 Task: Create a scrum project Bullseye. Add to scrum project Bullseye a team member softage.4@softage.net and assign as Project Lead. Add to scrum project Bullseye a team member softage.1@softage.net
Action: Mouse moved to (215, 61)
Screenshot: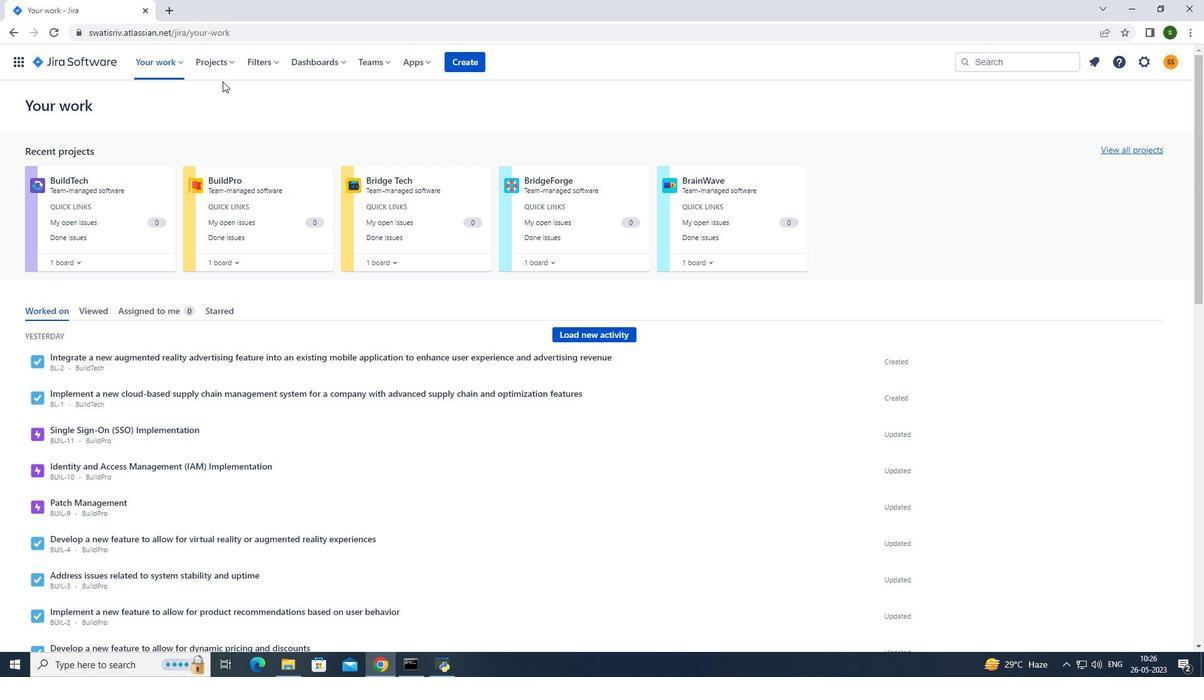 
Action: Mouse pressed left at (215, 61)
Screenshot: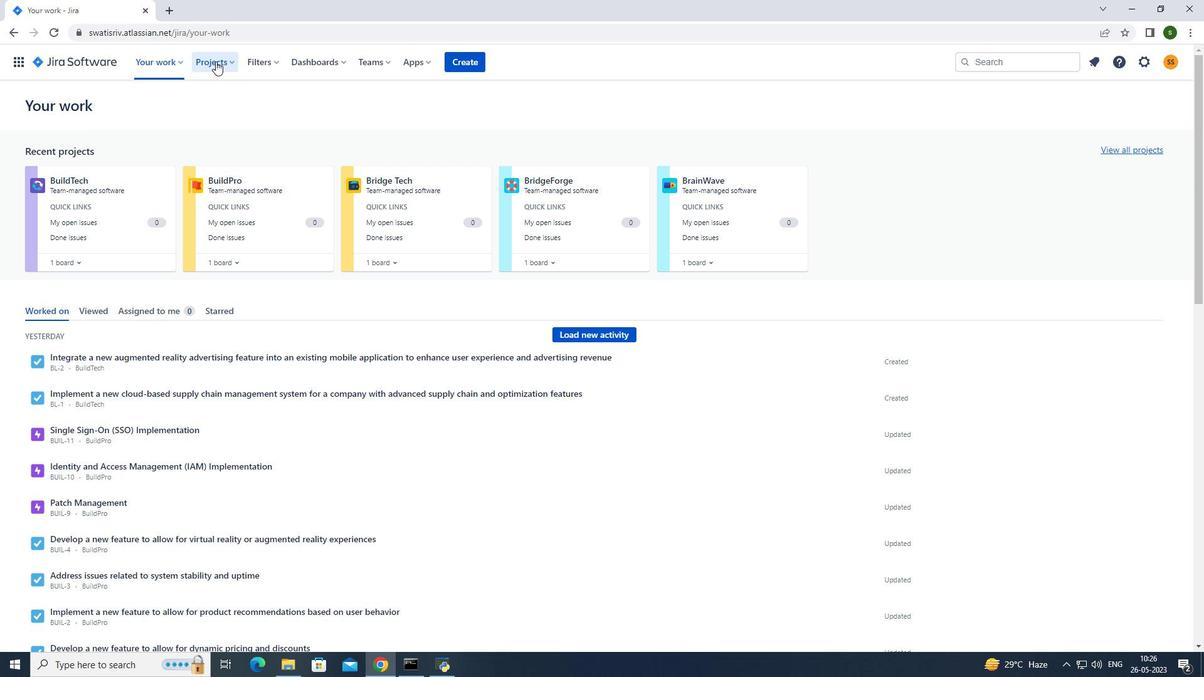 
Action: Mouse moved to (257, 312)
Screenshot: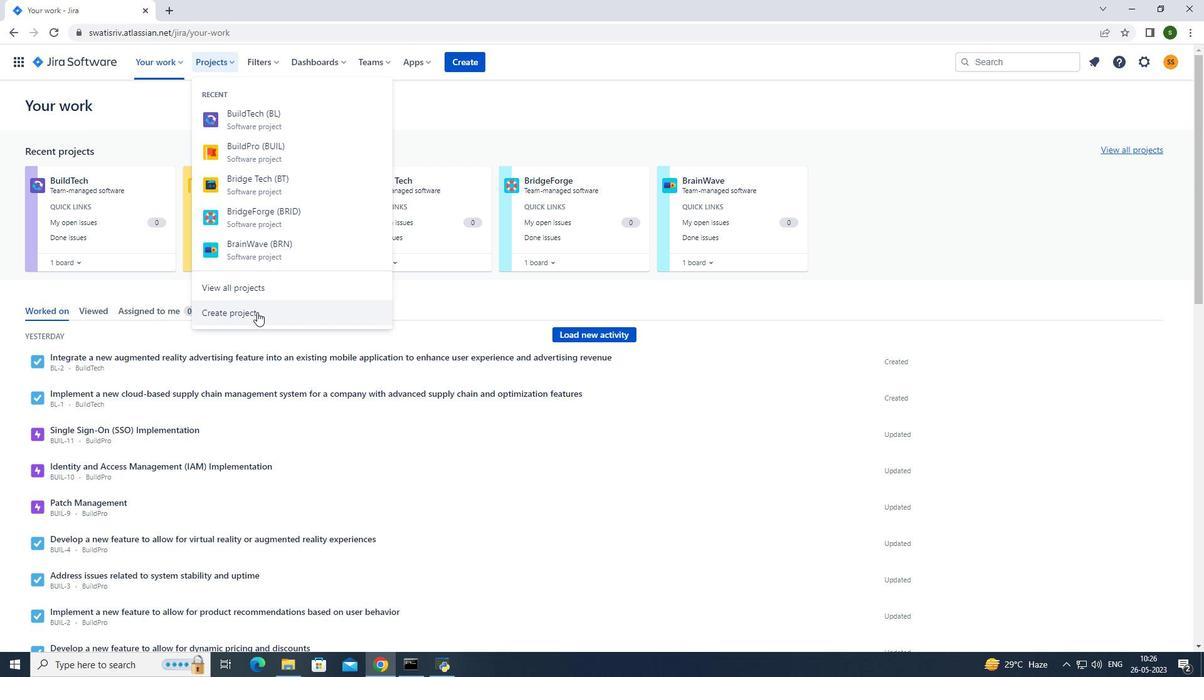 
Action: Mouse pressed left at (257, 312)
Screenshot: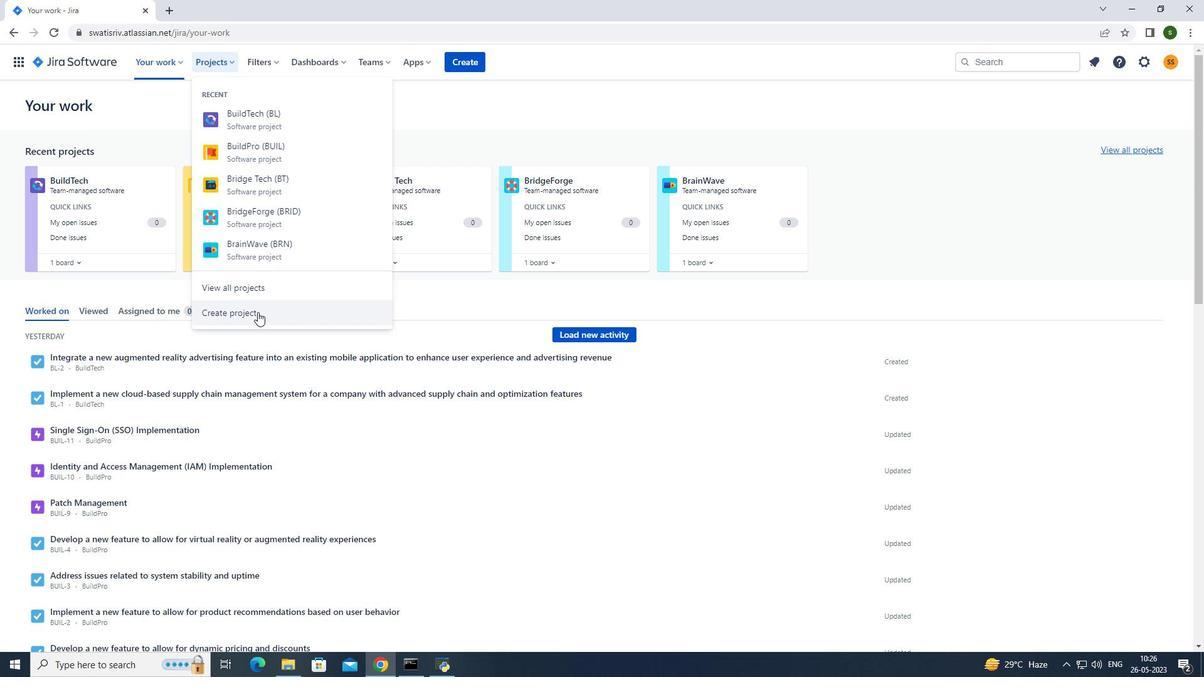 
Action: Mouse moved to (794, 300)
Screenshot: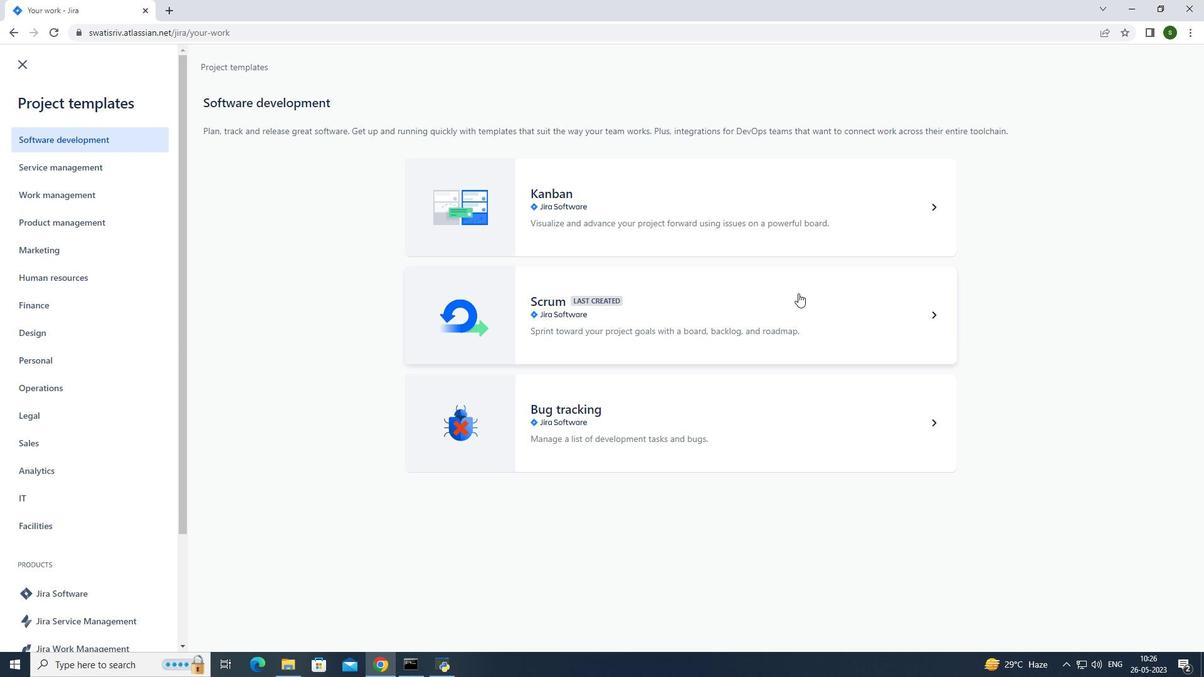 
Action: Mouse pressed left at (794, 300)
Screenshot: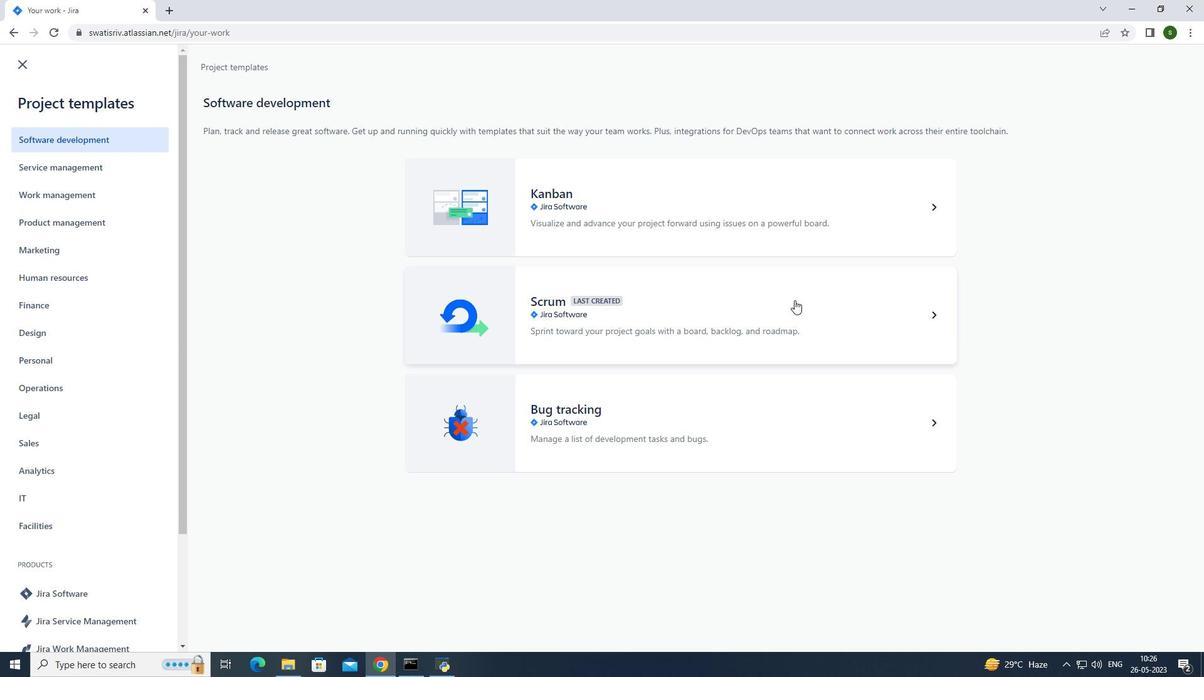
Action: Mouse moved to (949, 624)
Screenshot: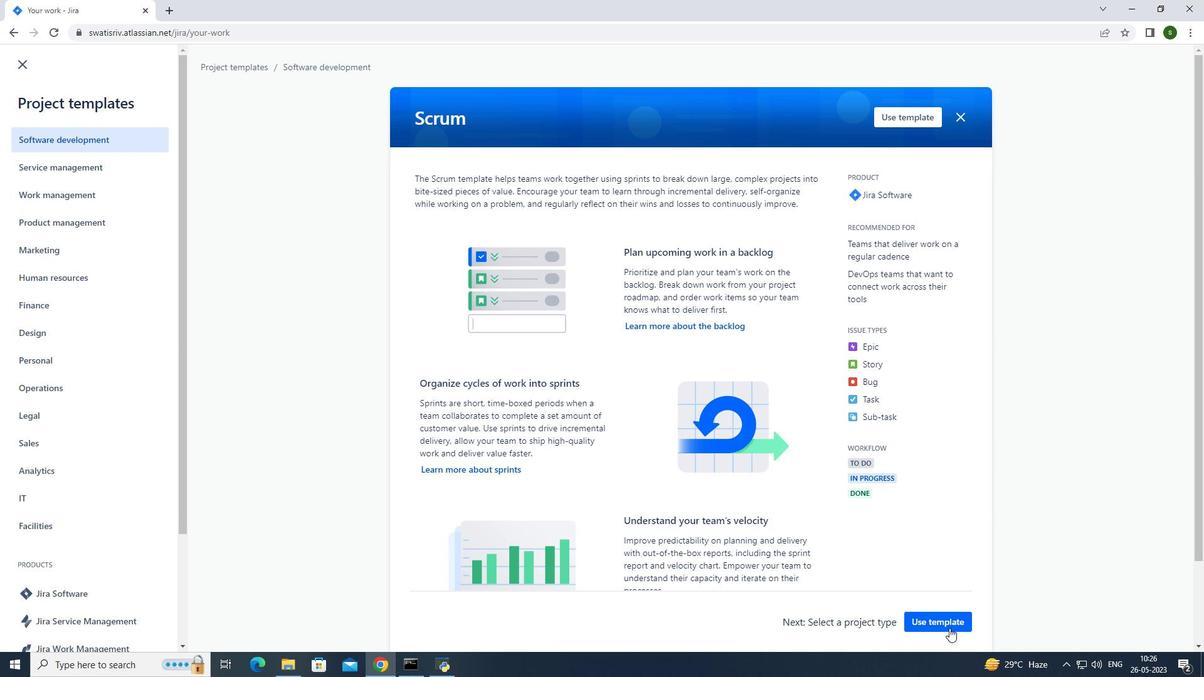
Action: Mouse pressed left at (949, 624)
Screenshot: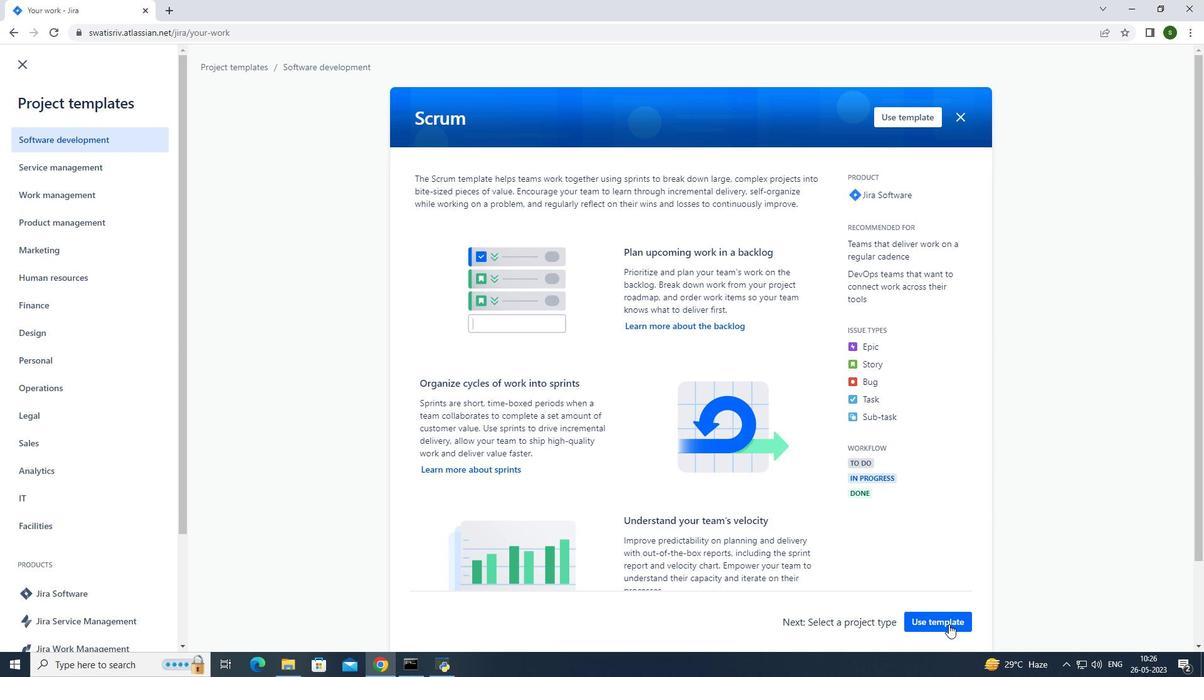 
Action: Mouse moved to (564, 621)
Screenshot: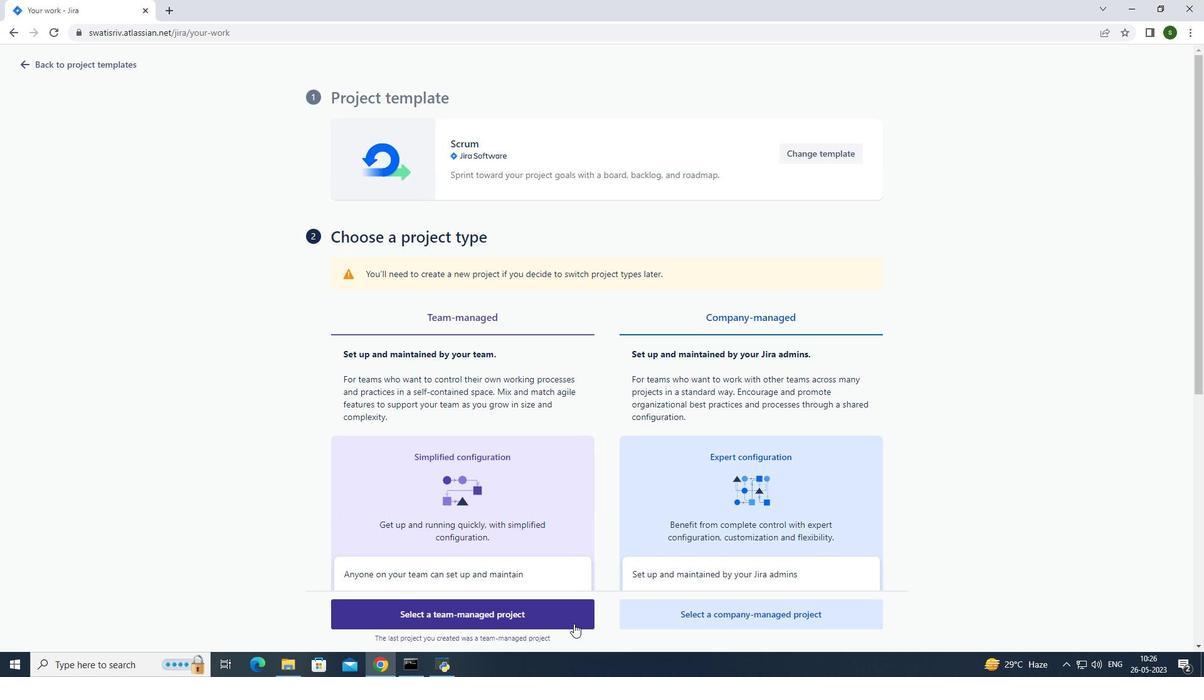 
Action: Mouse pressed left at (564, 621)
Screenshot: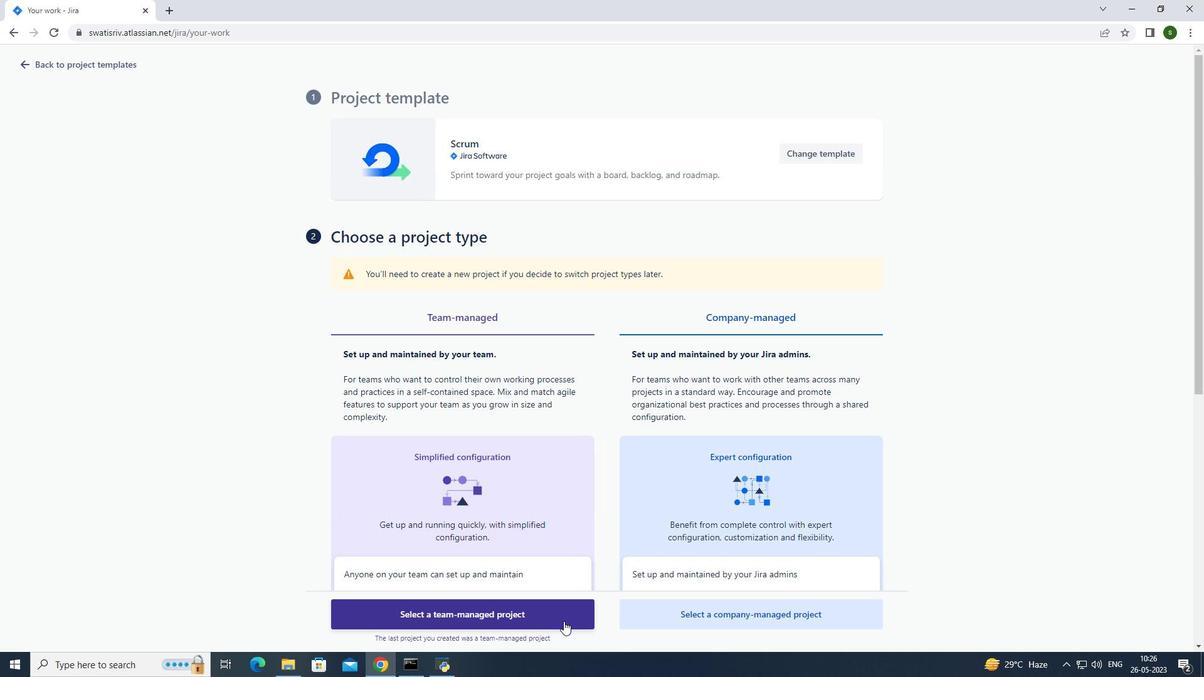 
Action: Mouse moved to (443, 294)
Screenshot: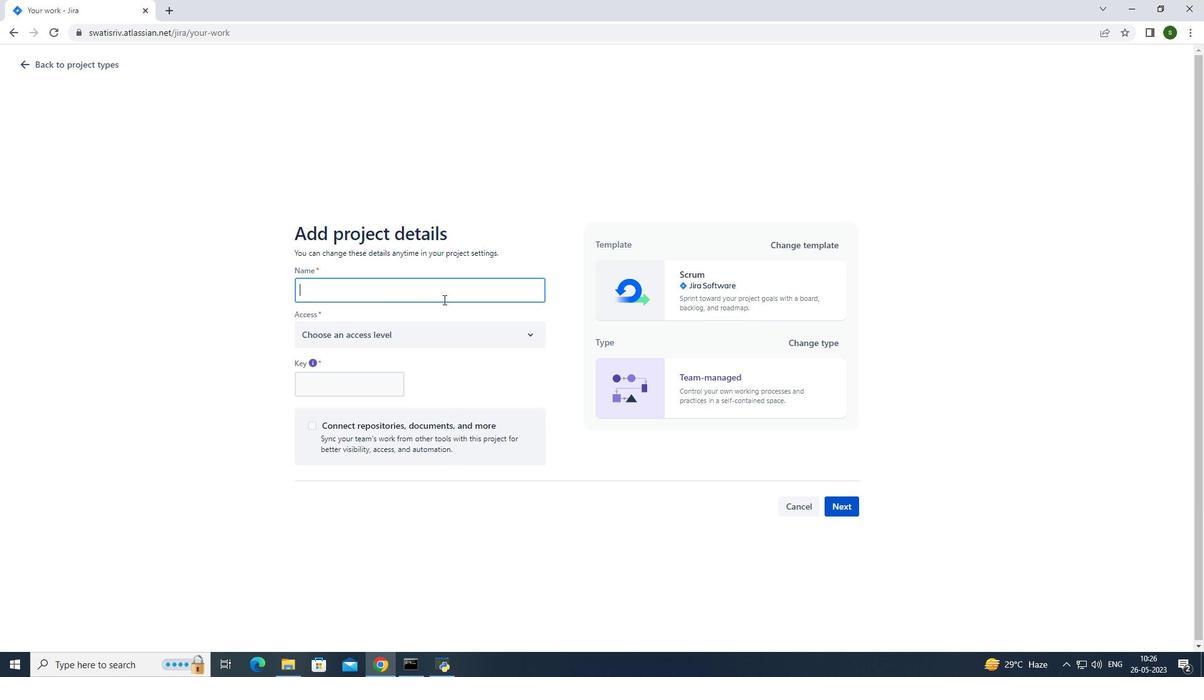 
Action: Mouse pressed left at (443, 294)
Screenshot: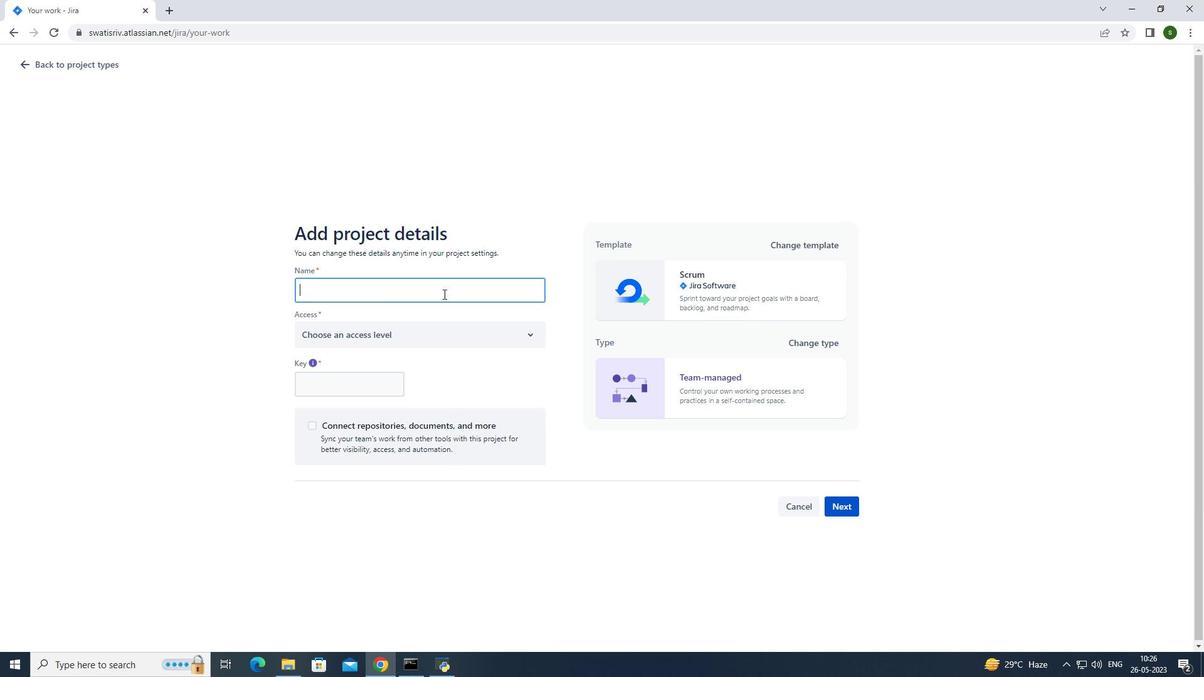 
Action: Key pressed <Key.caps_lock>B<Key.caps_lock>ullseye
Screenshot: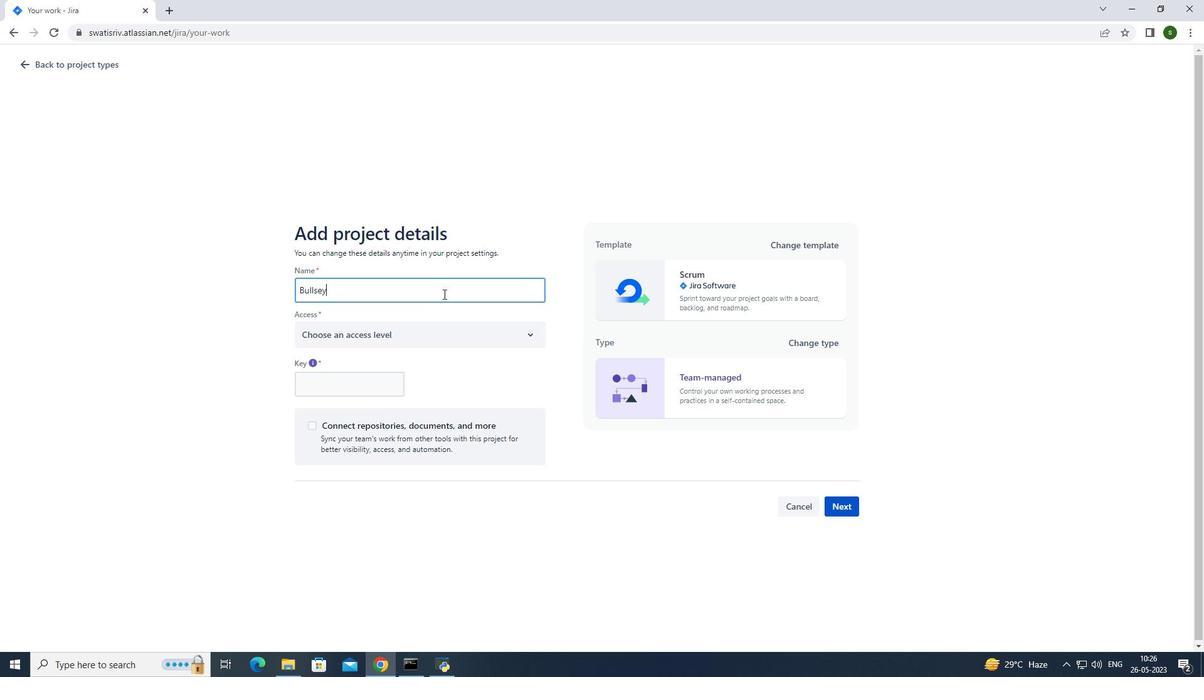 
Action: Mouse moved to (529, 338)
Screenshot: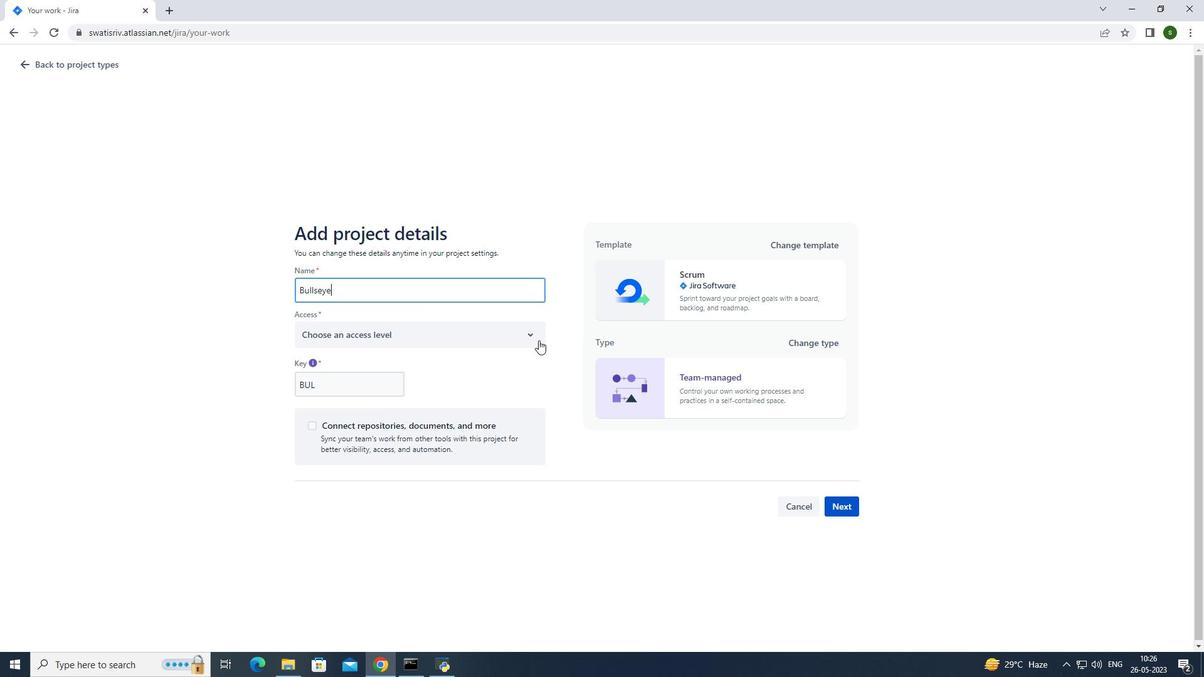 
Action: Mouse pressed left at (529, 338)
Screenshot: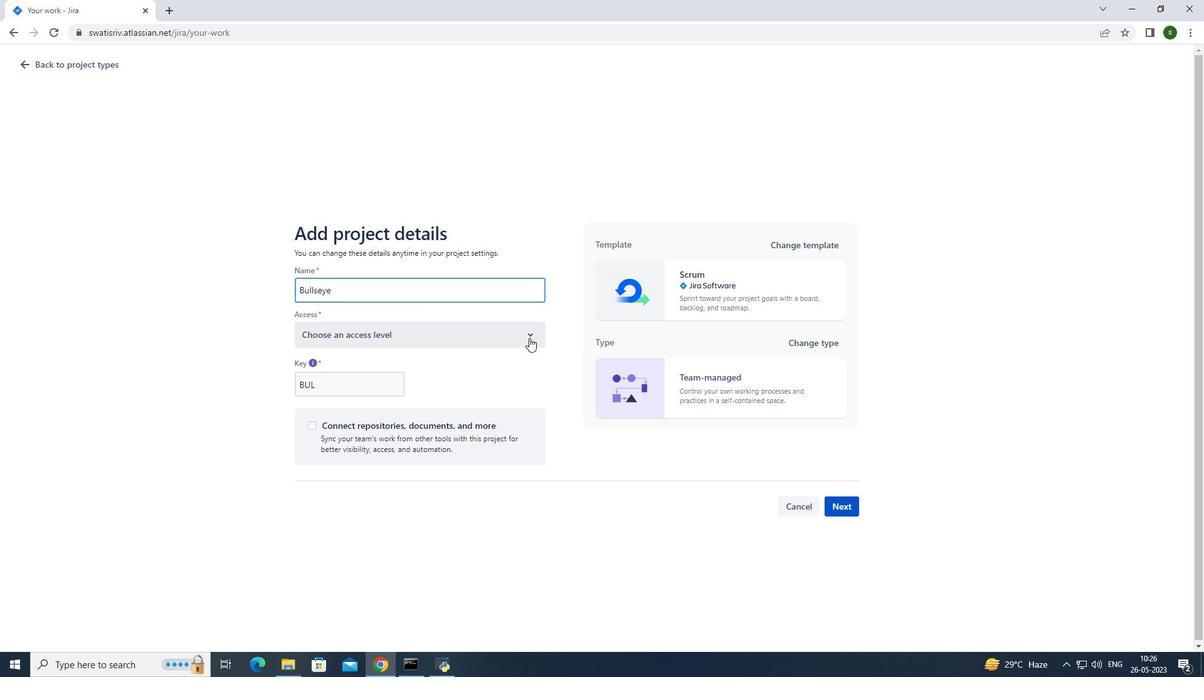
Action: Mouse moved to (493, 368)
Screenshot: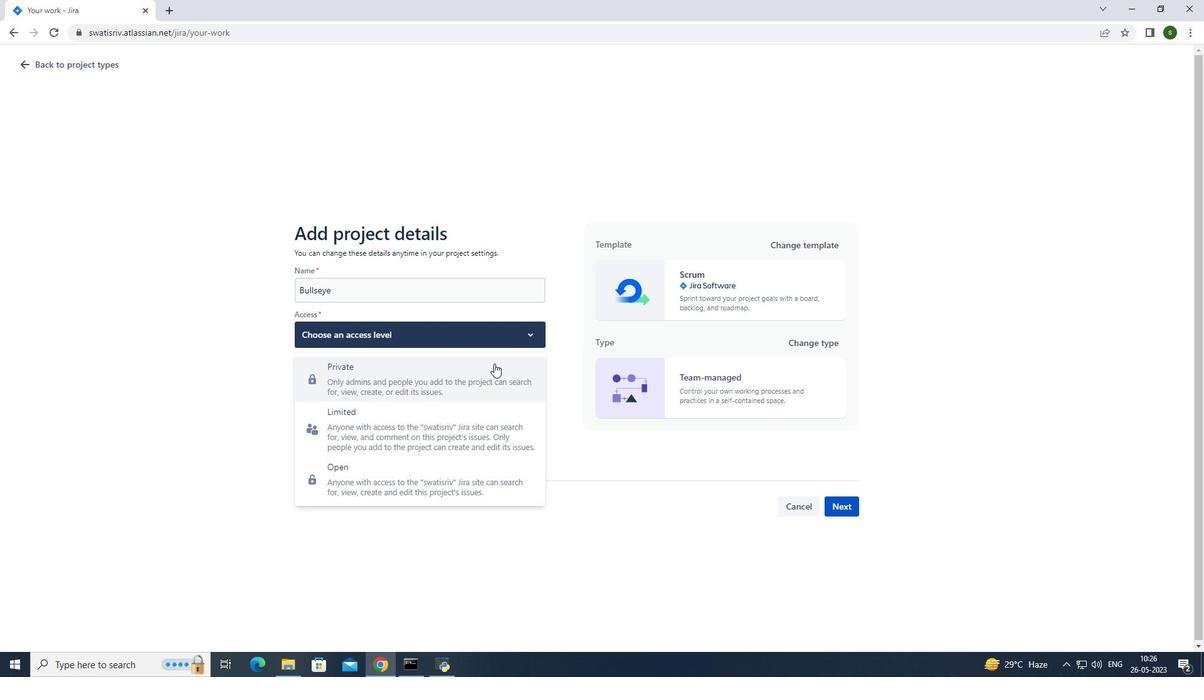 
Action: Mouse pressed left at (493, 368)
Screenshot: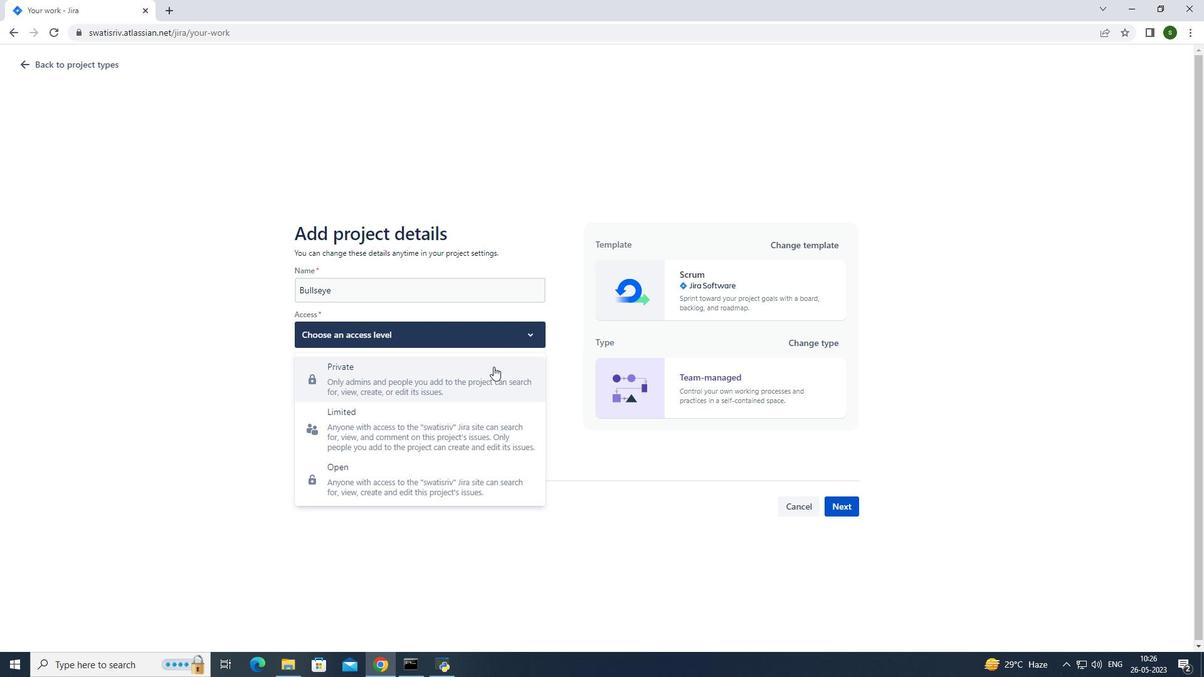 
Action: Mouse moved to (852, 511)
Screenshot: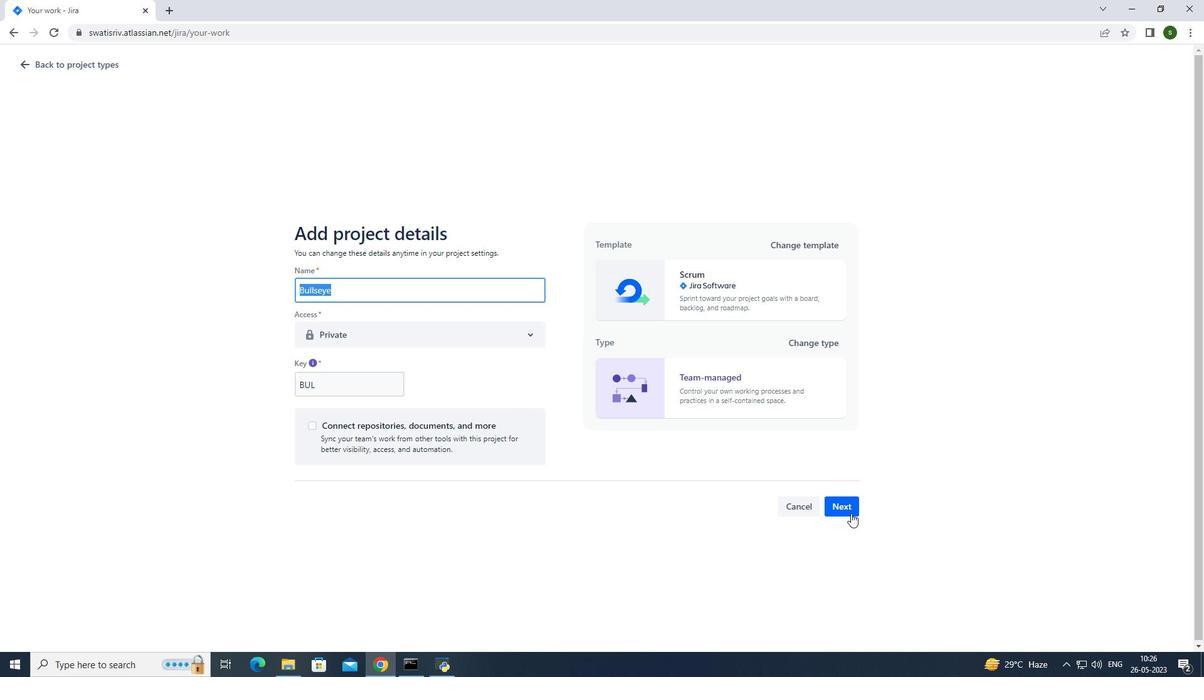 
Action: Mouse pressed left at (852, 511)
Screenshot: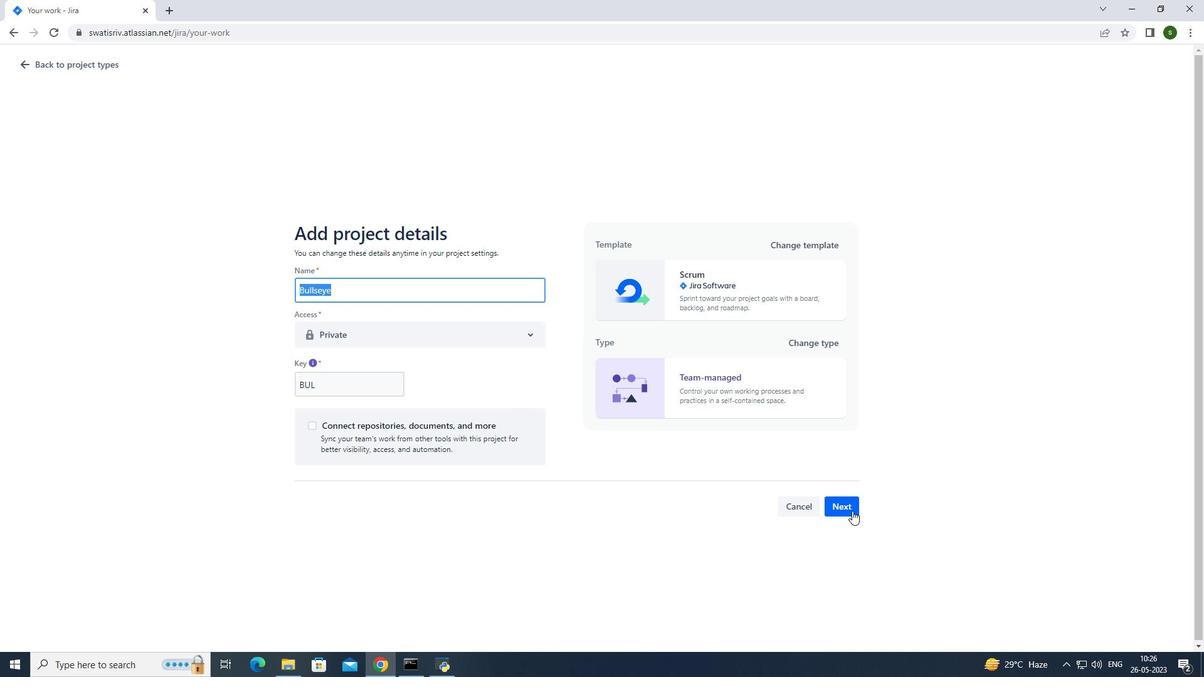 
Action: Mouse moved to (730, 417)
Screenshot: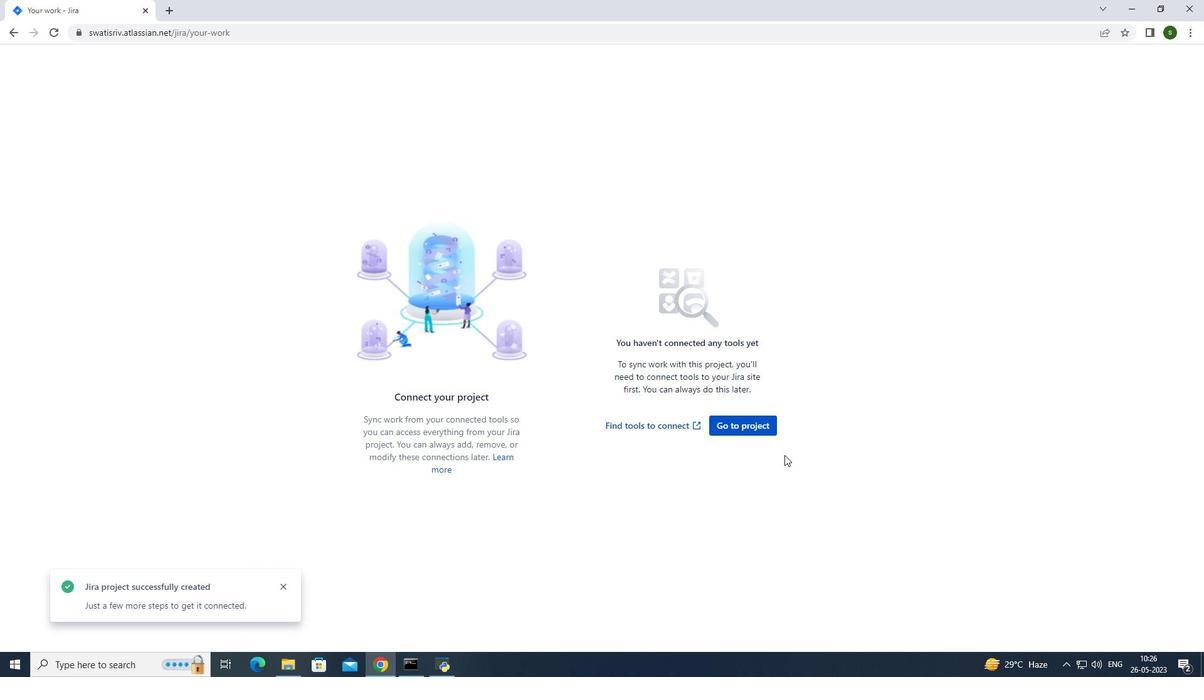 
Action: Mouse pressed left at (730, 417)
Screenshot: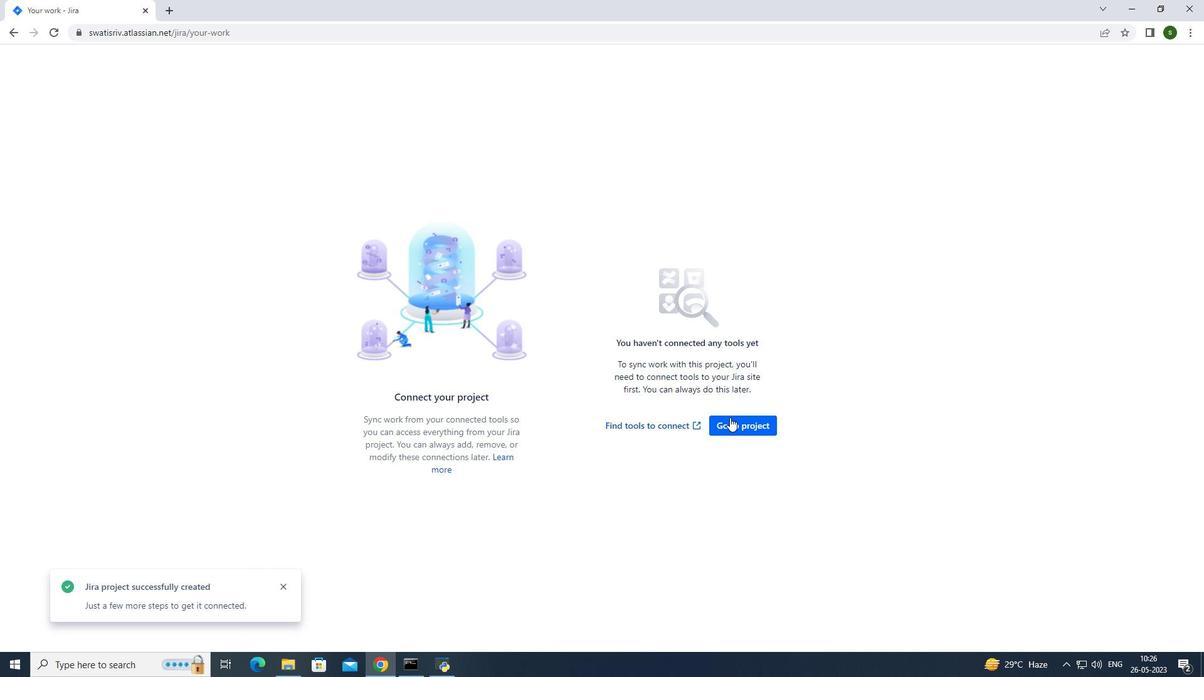 
Action: Mouse moved to (224, 67)
Screenshot: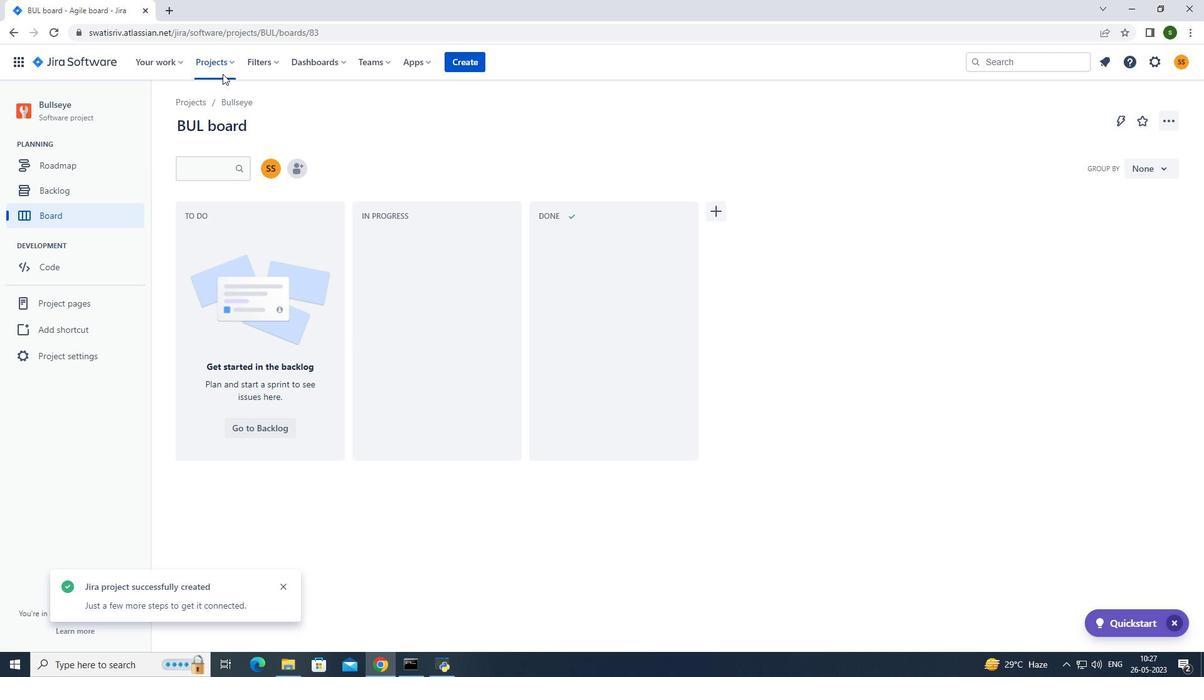 
Action: Mouse pressed left at (224, 67)
Screenshot: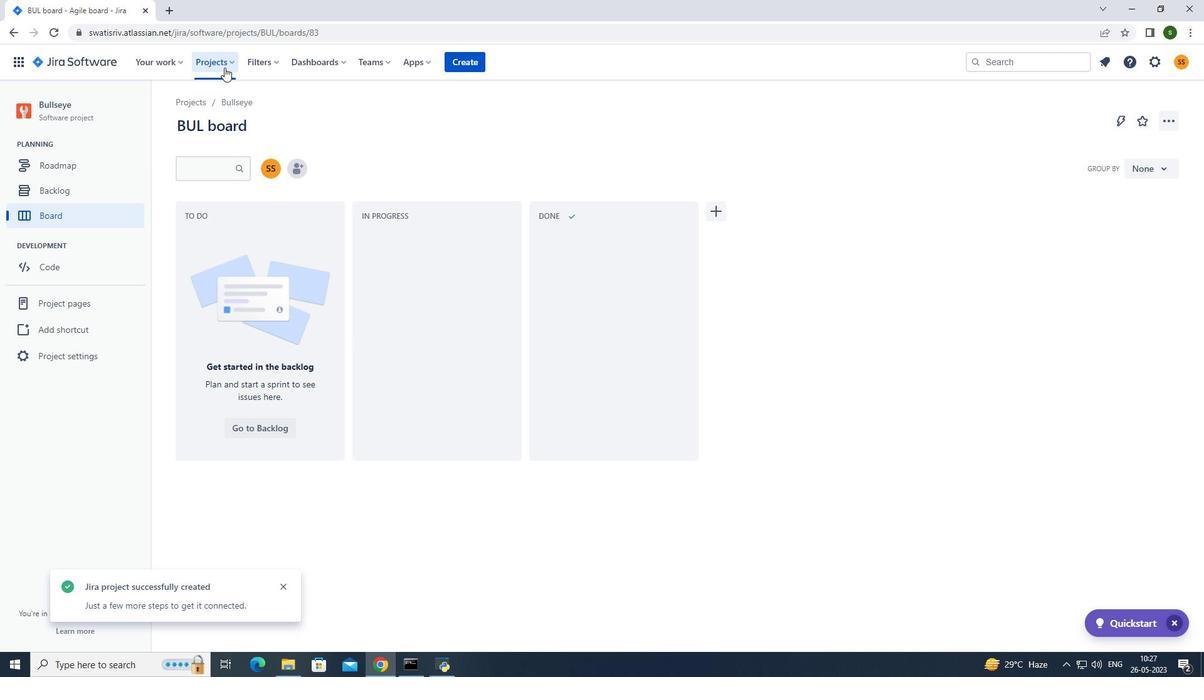 
Action: Mouse moved to (254, 114)
Screenshot: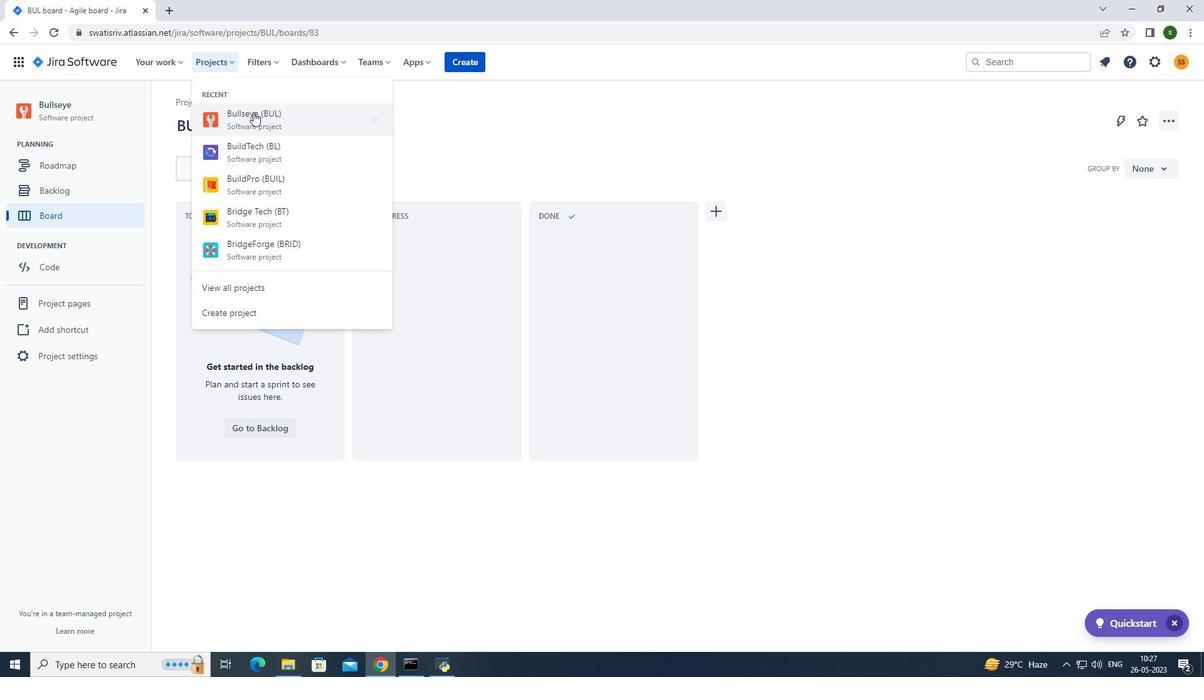 
Action: Mouse pressed left at (254, 114)
Screenshot: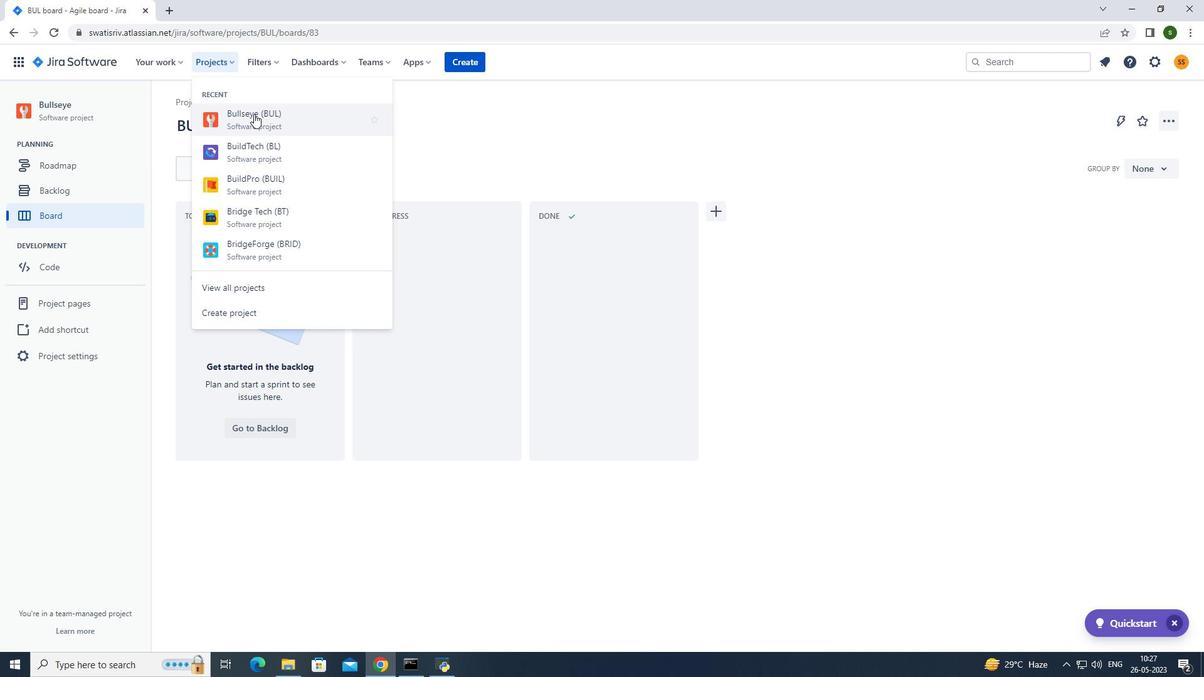 
Action: Mouse moved to (295, 166)
Screenshot: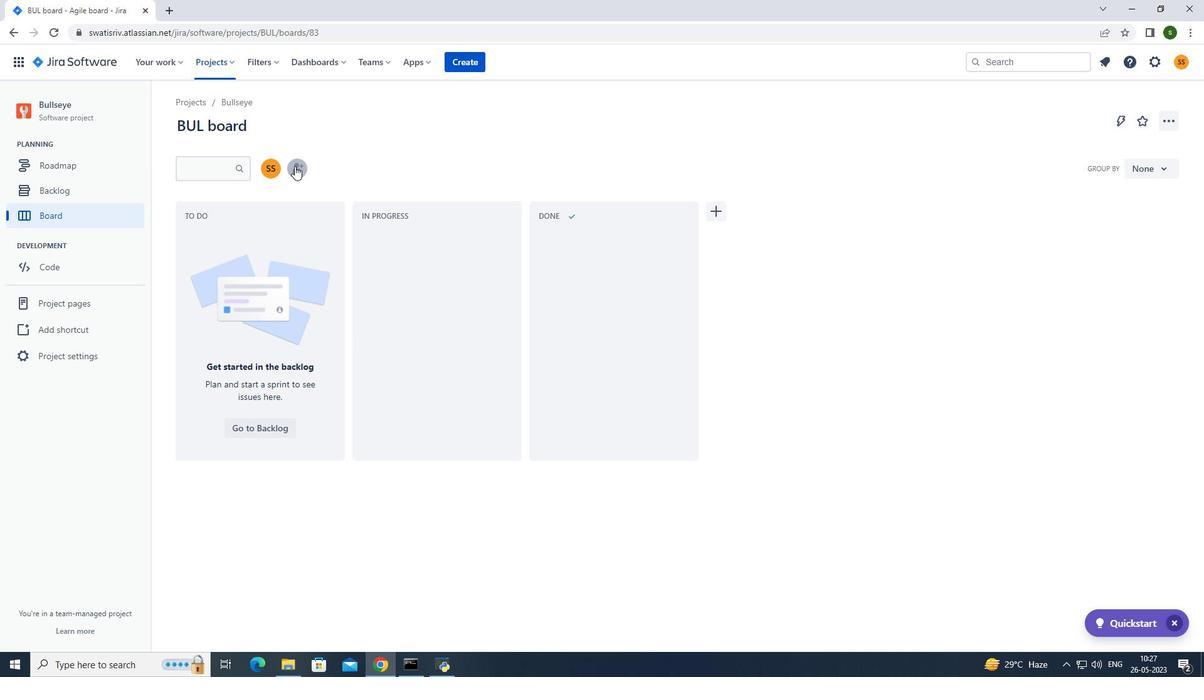 
Action: Mouse pressed left at (295, 166)
Screenshot: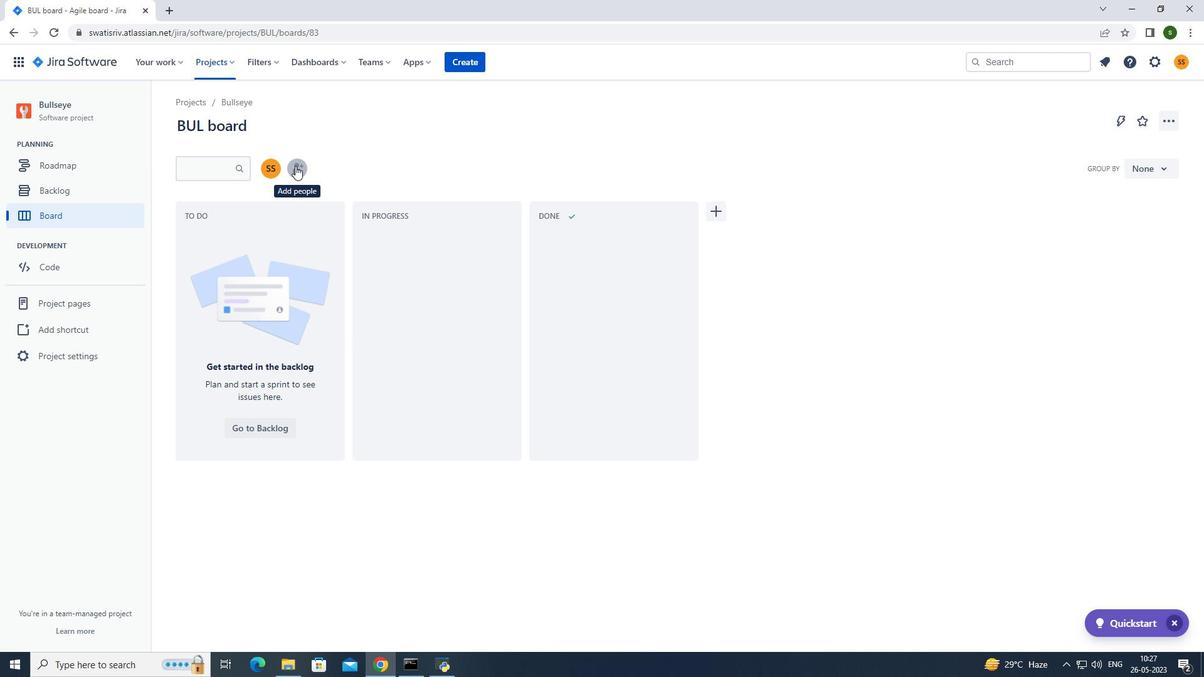 
Action: Mouse moved to (547, 138)
Screenshot: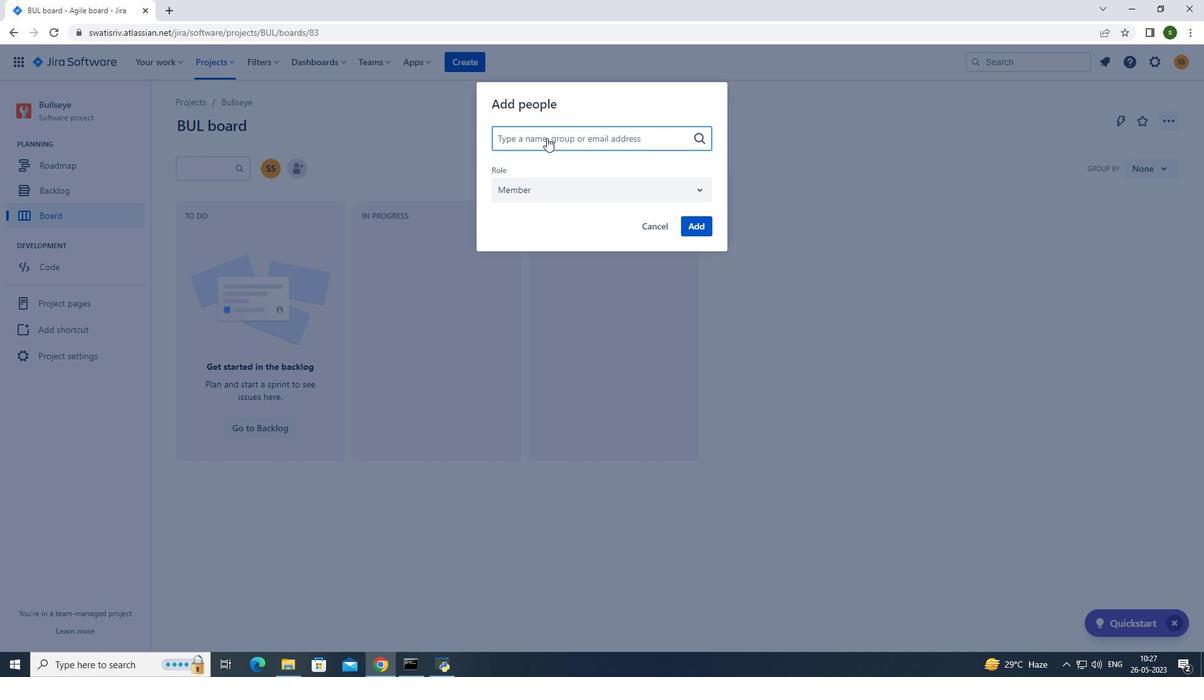 
Action: Key pressed softage,<Key.backspace>.4<Key.shift>@softage.net
Screenshot: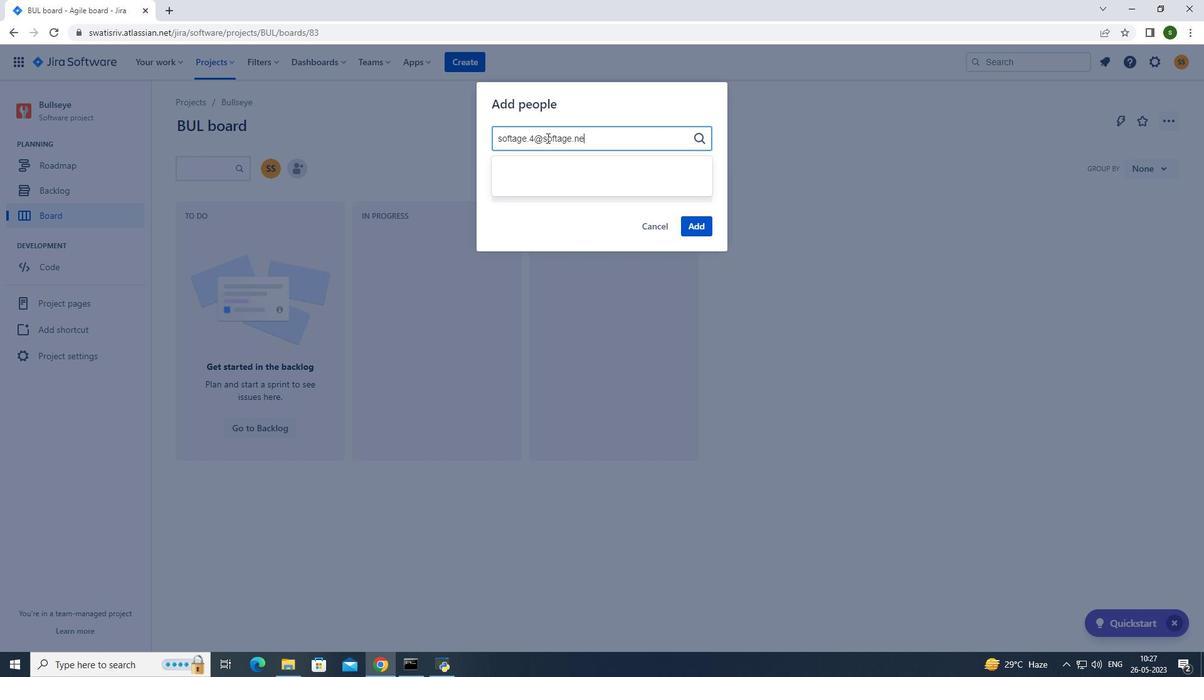 
Action: Mouse moved to (543, 172)
Screenshot: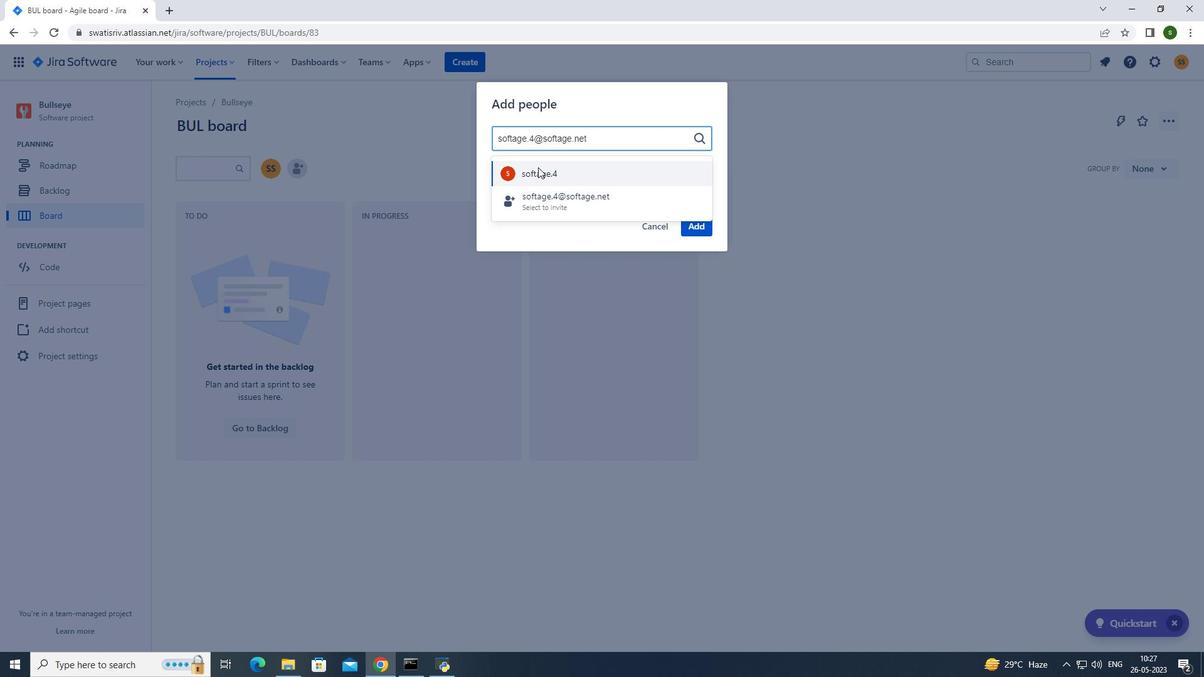 
Action: Mouse pressed left at (543, 172)
Screenshot: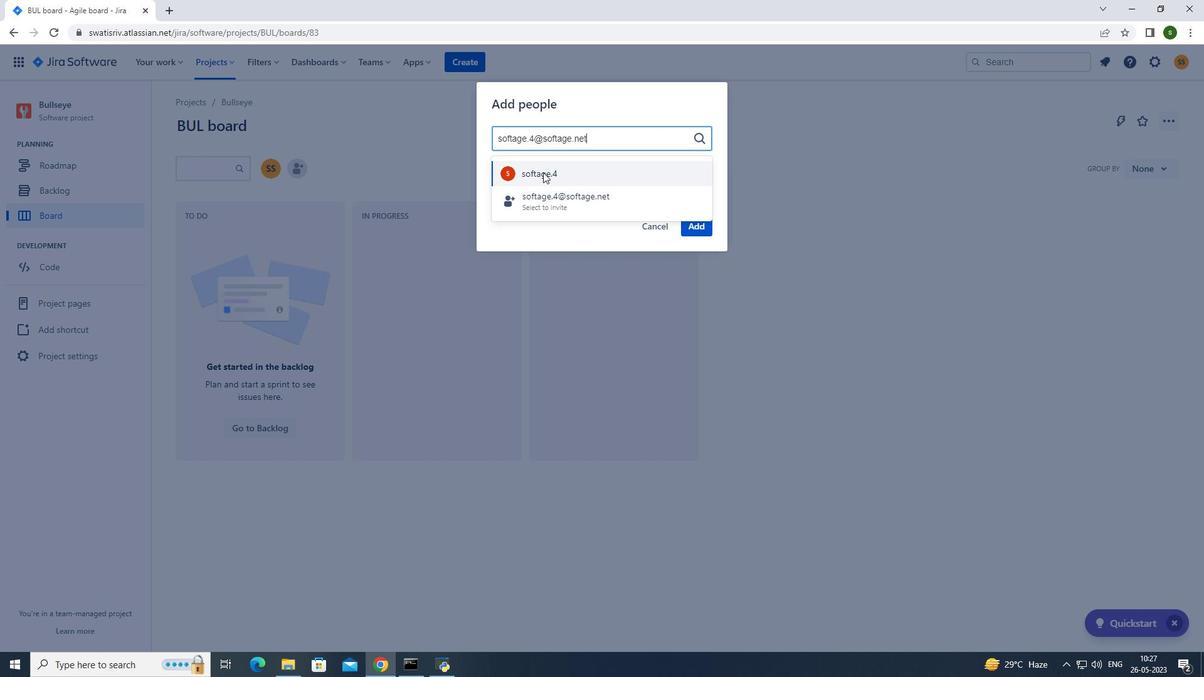 
Action: Mouse moved to (693, 222)
Screenshot: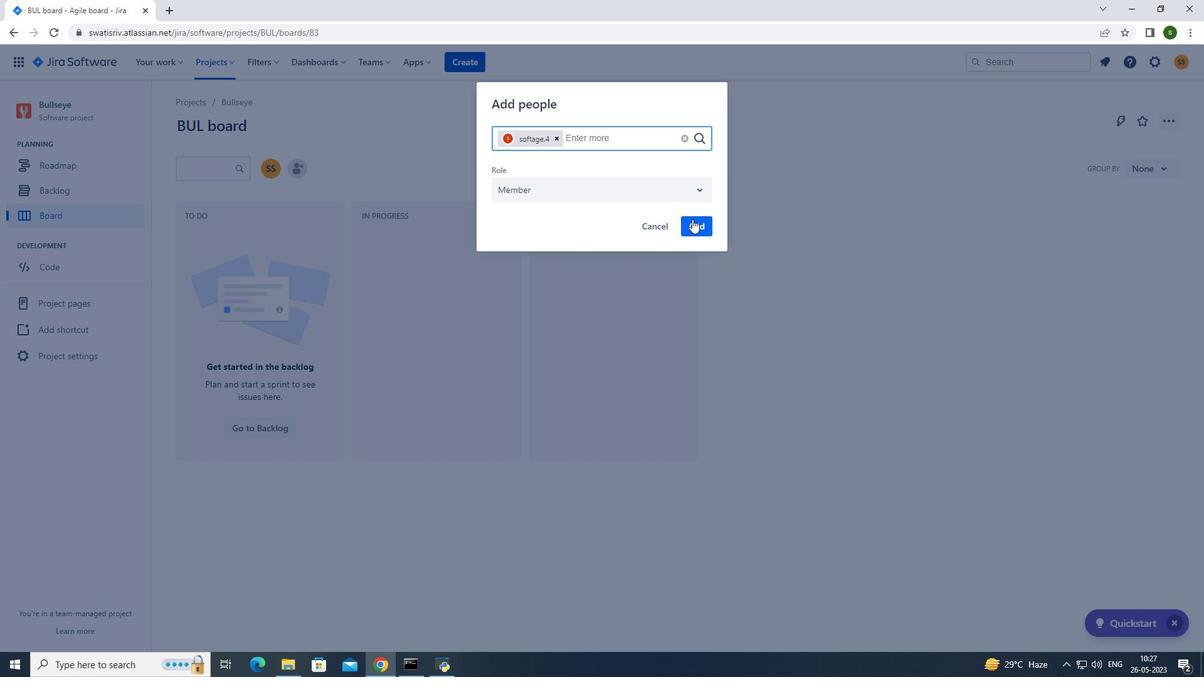 
Action: Mouse pressed left at (693, 222)
Screenshot: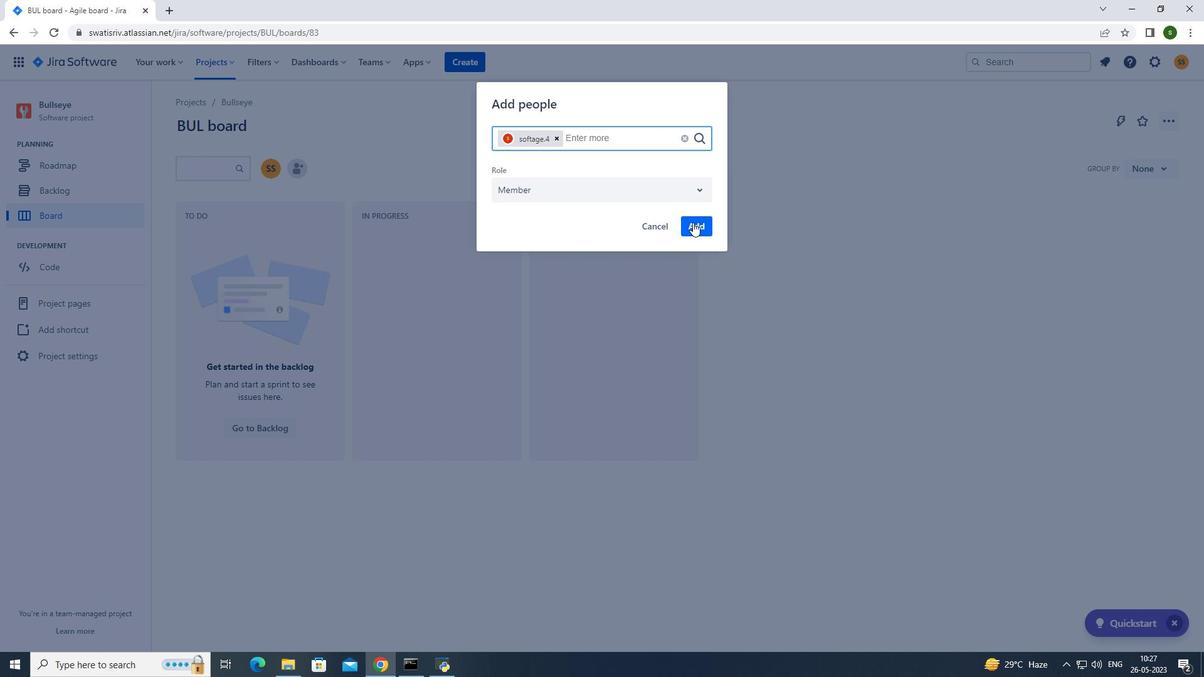 
Action: Mouse moved to (223, 62)
Screenshot: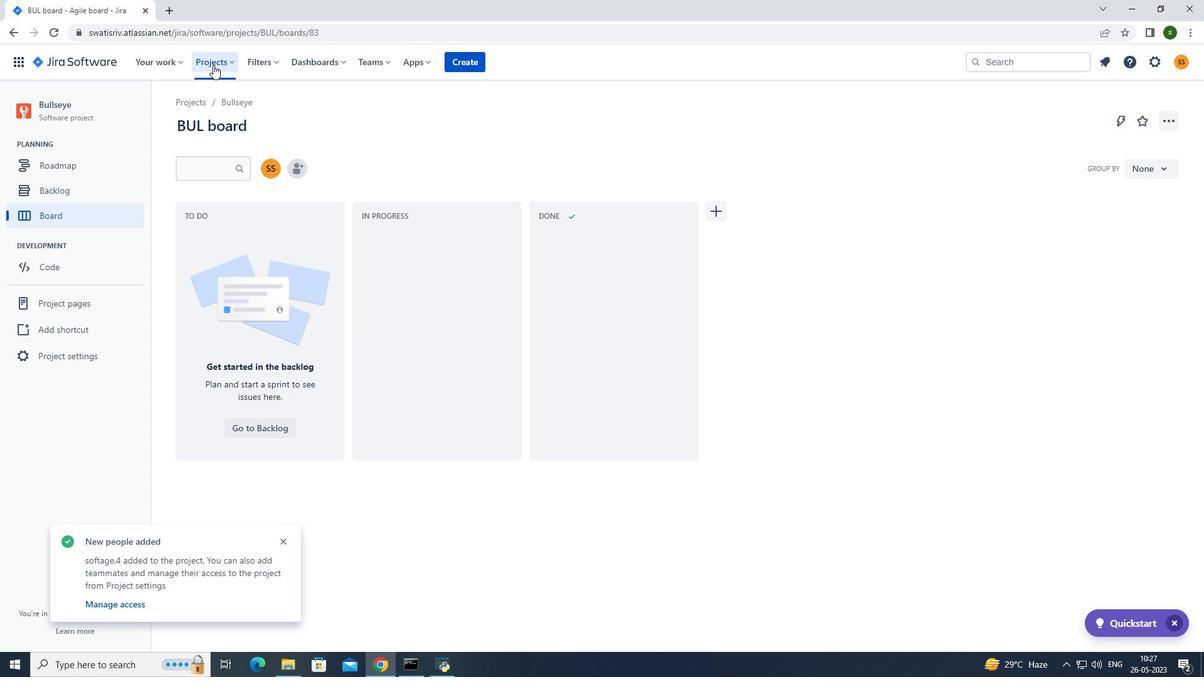
Action: Mouse pressed left at (223, 62)
Screenshot: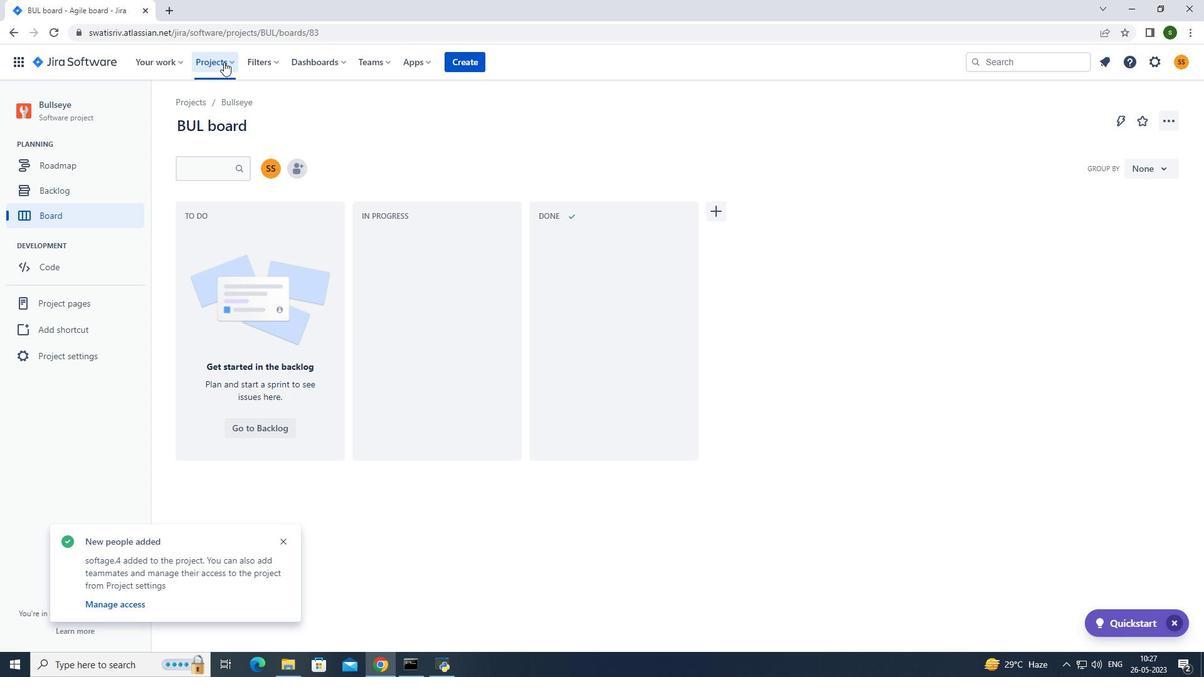 
Action: Mouse moved to (266, 127)
Screenshot: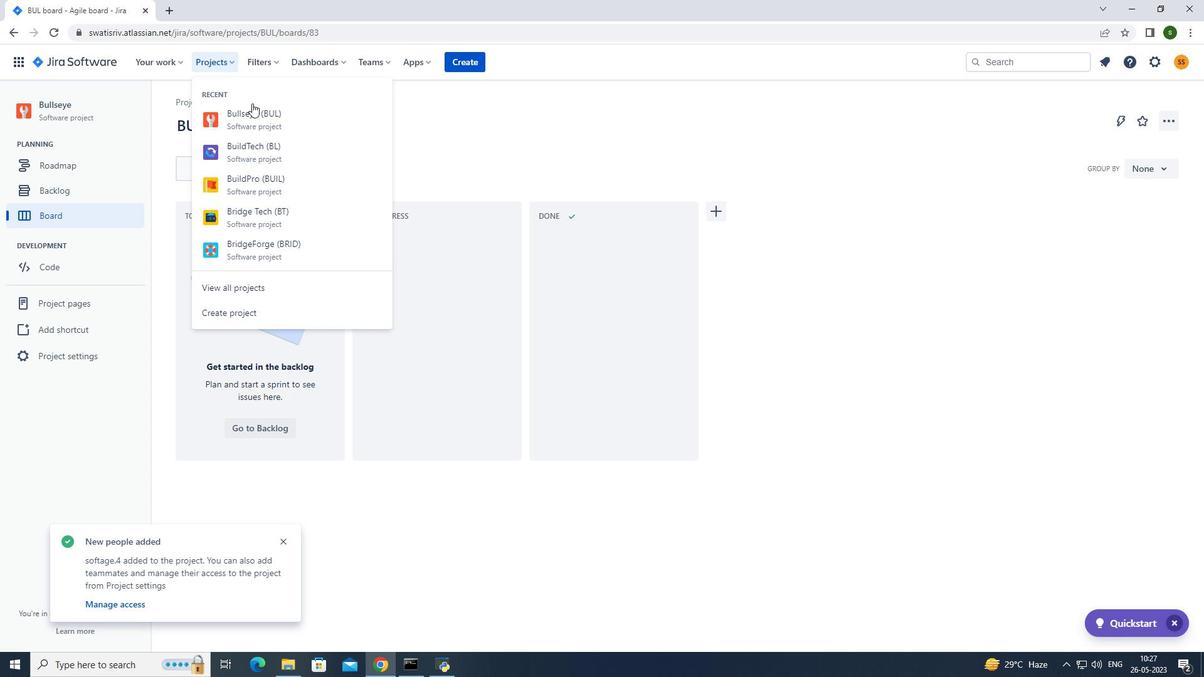 
Action: Mouse pressed left at (266, 127)
Screenshot: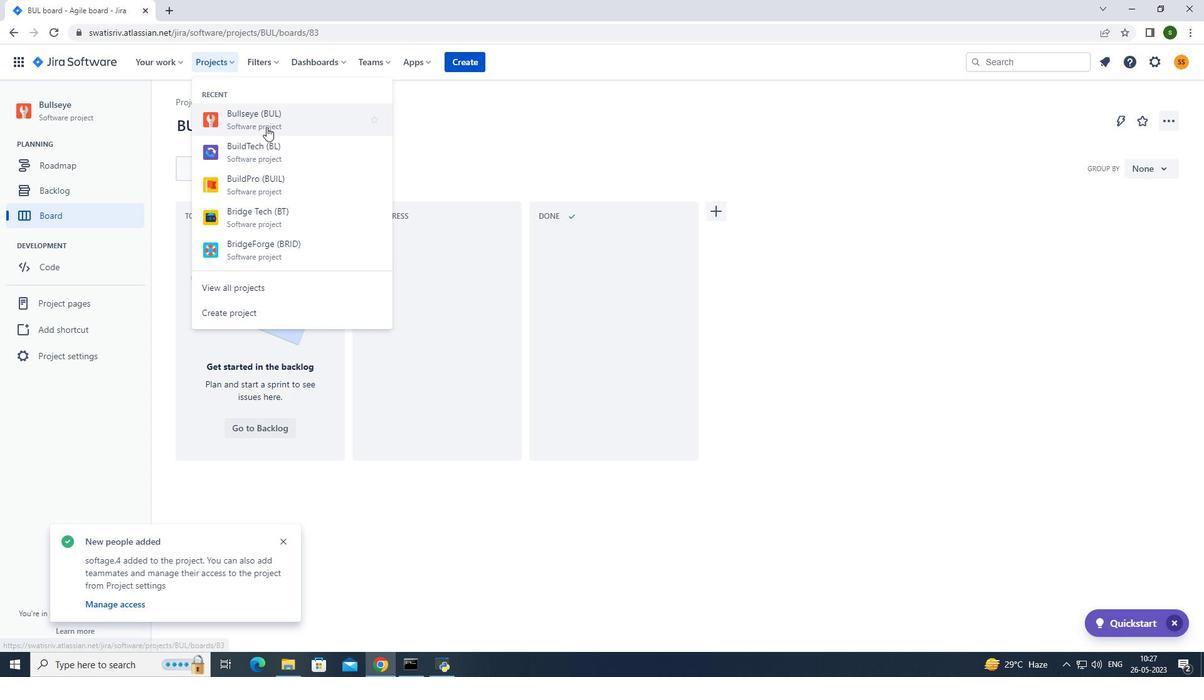 
Action: Mouse moved to (119, 362)
Screenshot: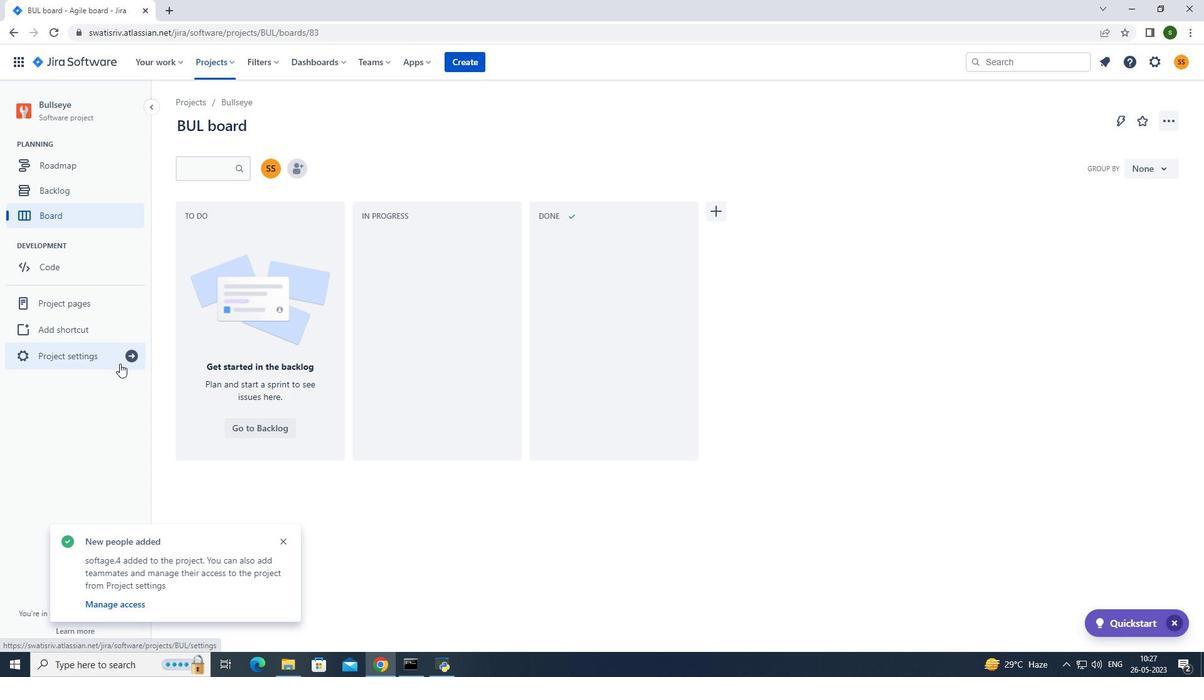 
Action: Mouse pressed left at (119, 362)
Screenshot: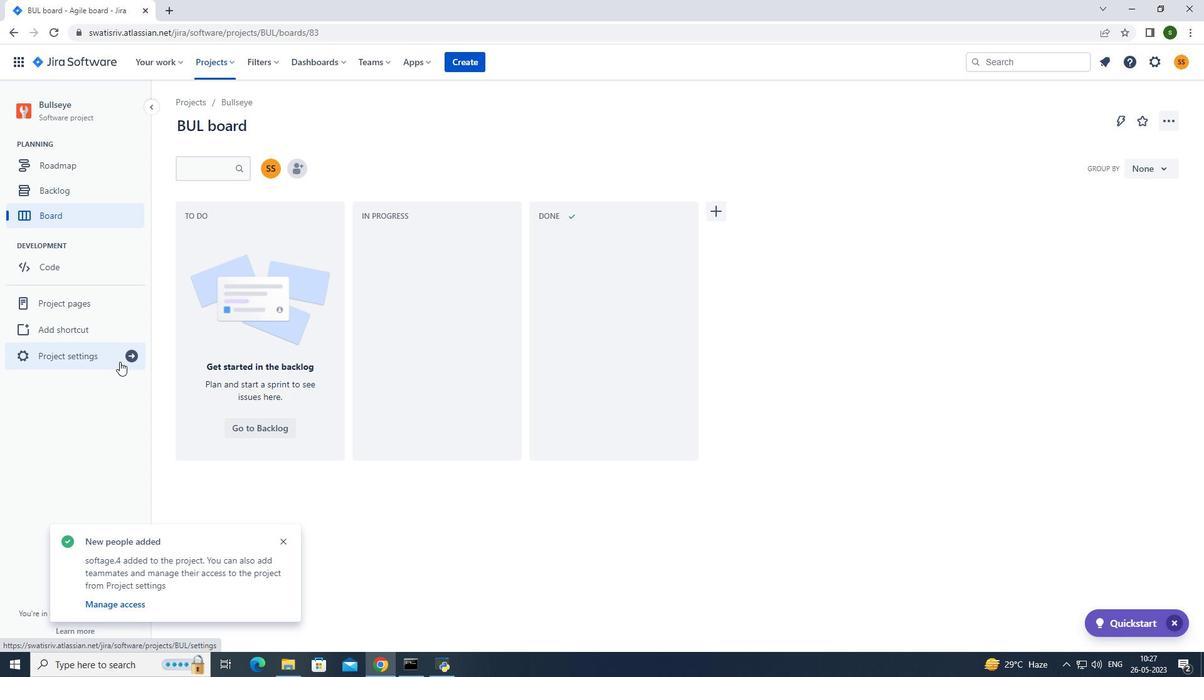 
Action: Mouse moved to (666, 441)
Screenshot: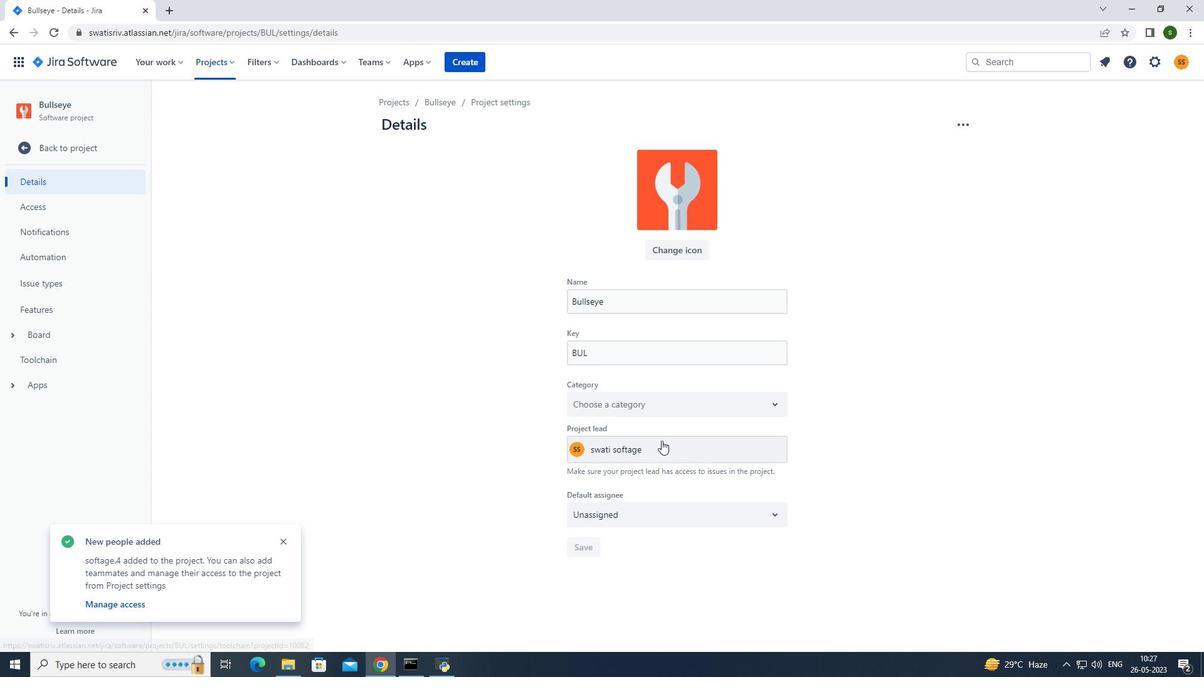 
Action: Mouse pressed left at (666, 441)
Screenshot: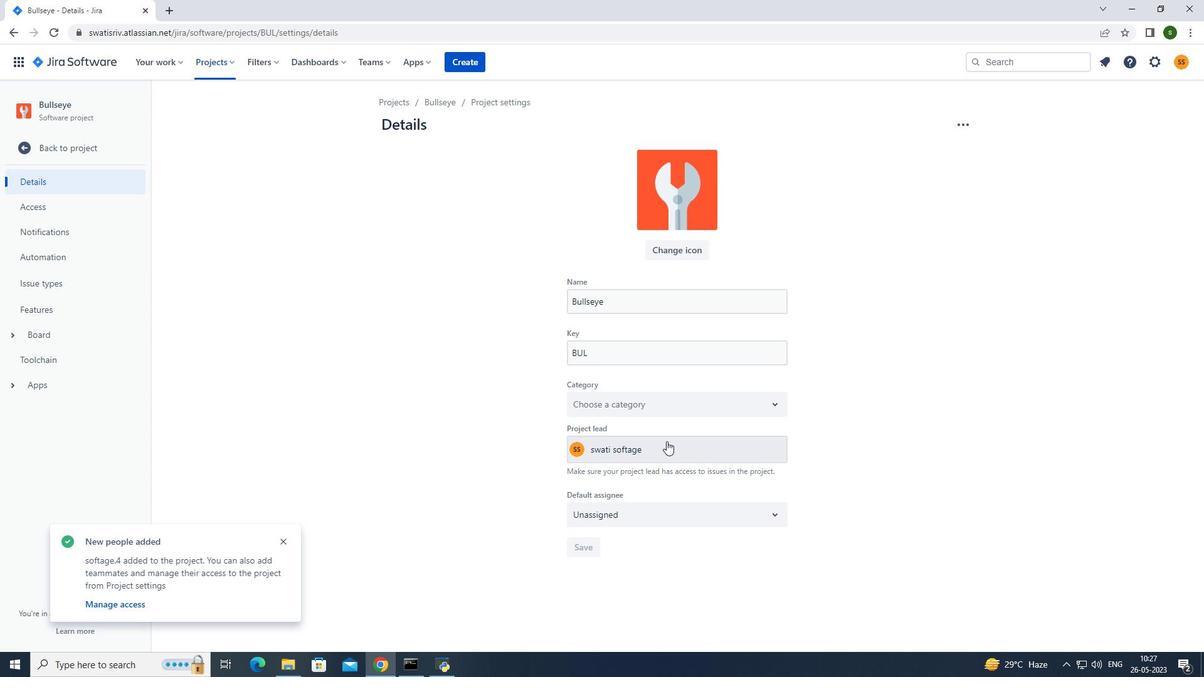 
Action: Mouse moved to (660, 434)
Screenshot: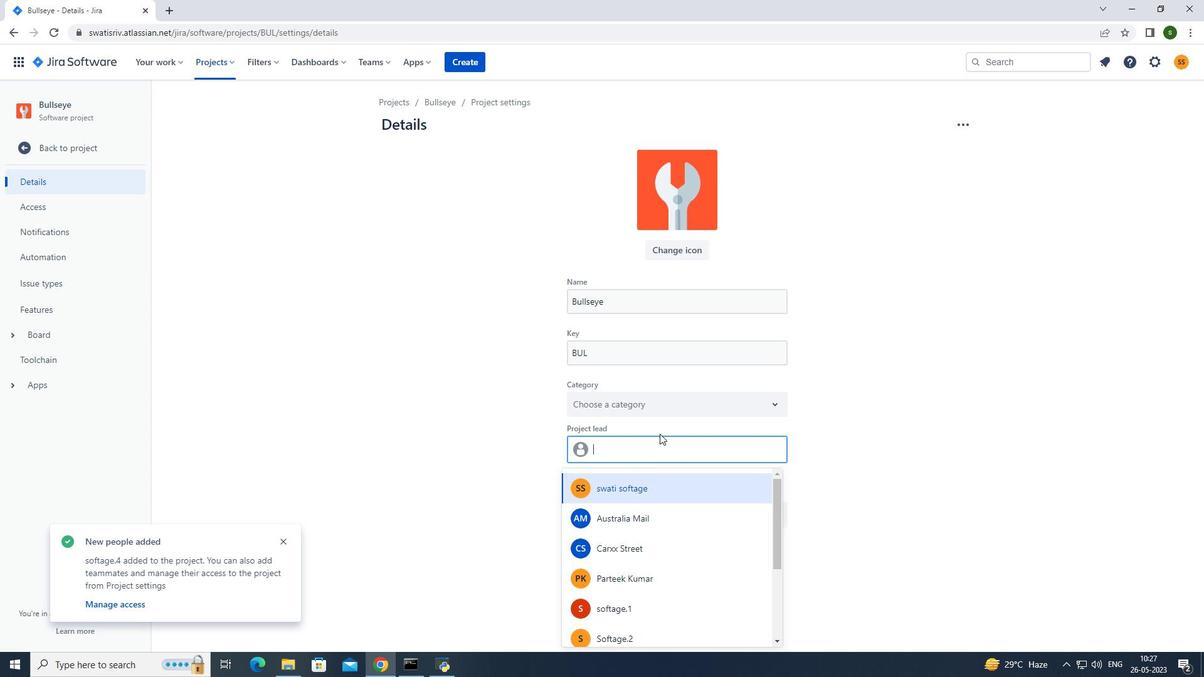 
Action: Key pressed softage.4<Key.shift>@softage.net
Screenshot: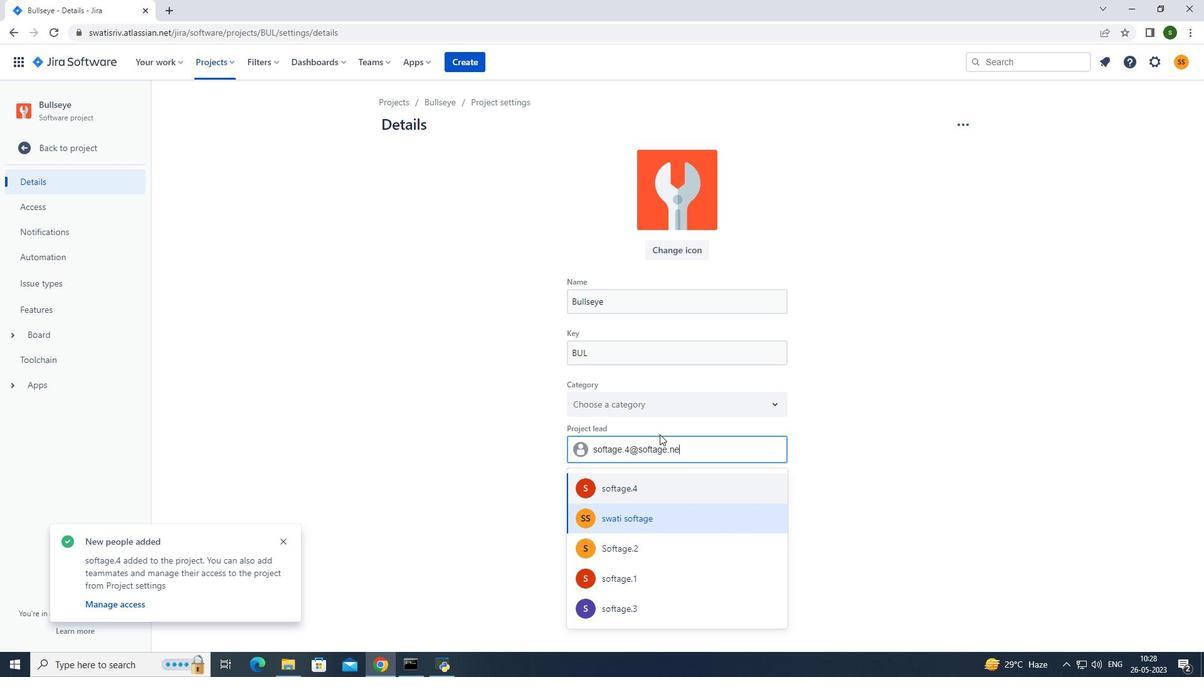 
Action: Mouse moved to (683, 488)
Screenshot: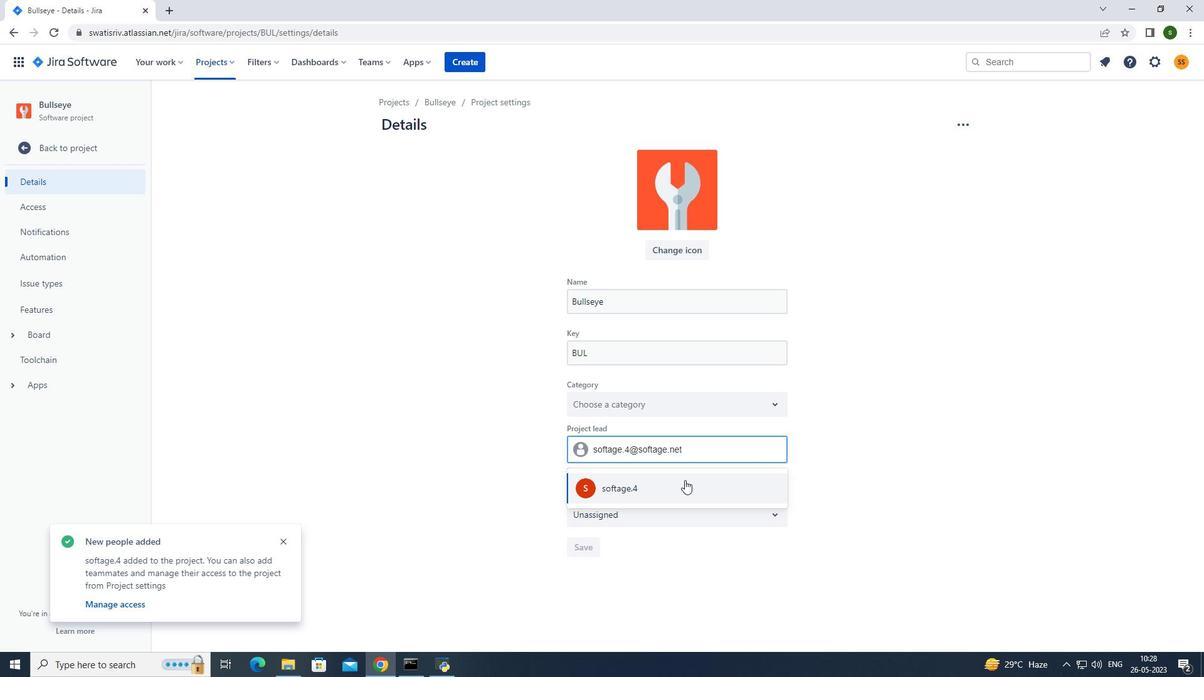 
Action: Mouse pressed left at (683, 488)
Screenshot: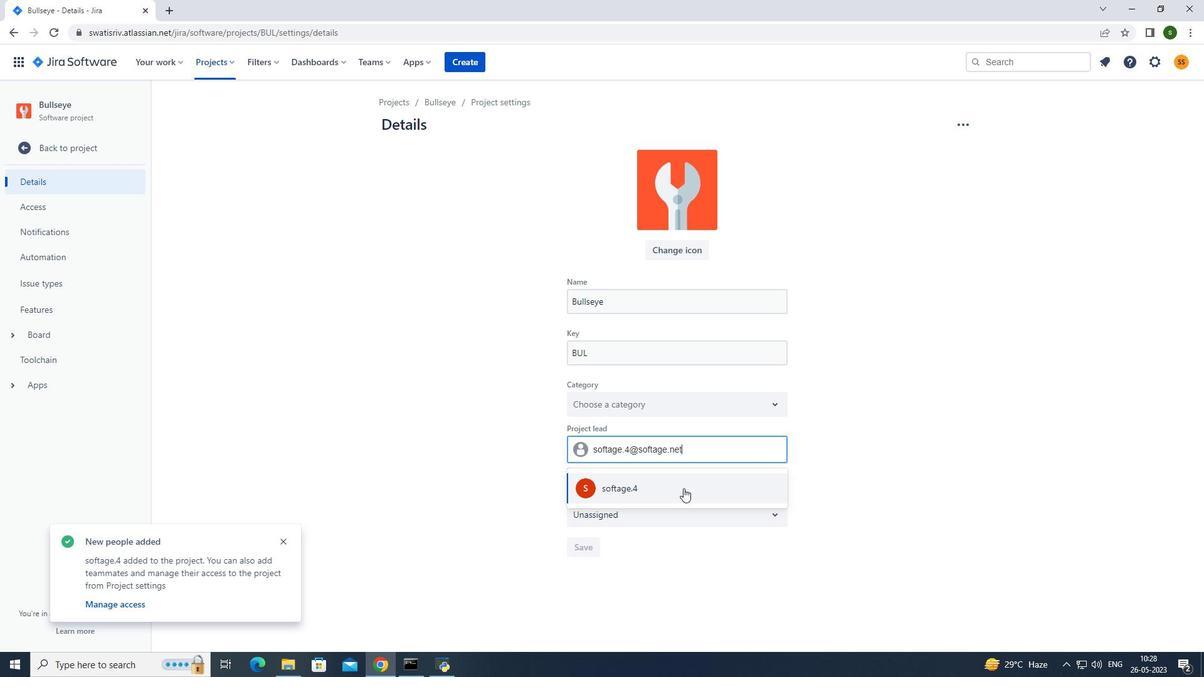 
Action: Mouse moved to (588, 546)
Screenshot: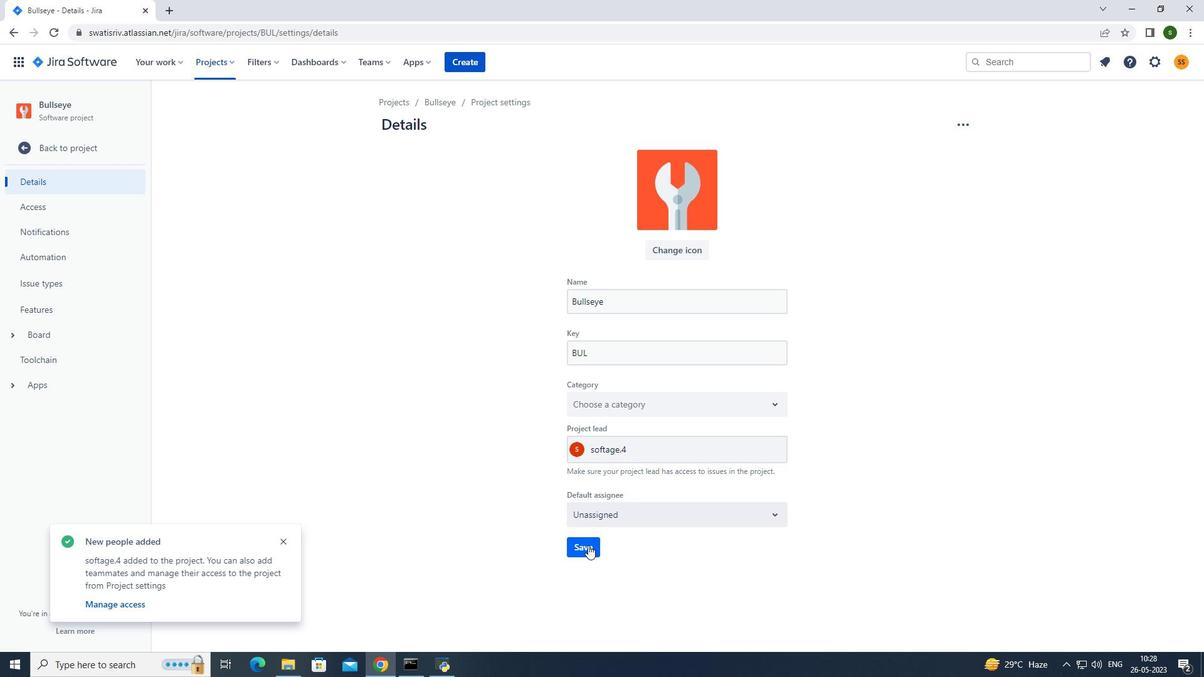 
Action: Mouse pressed left at (588, 546)
Screenshot: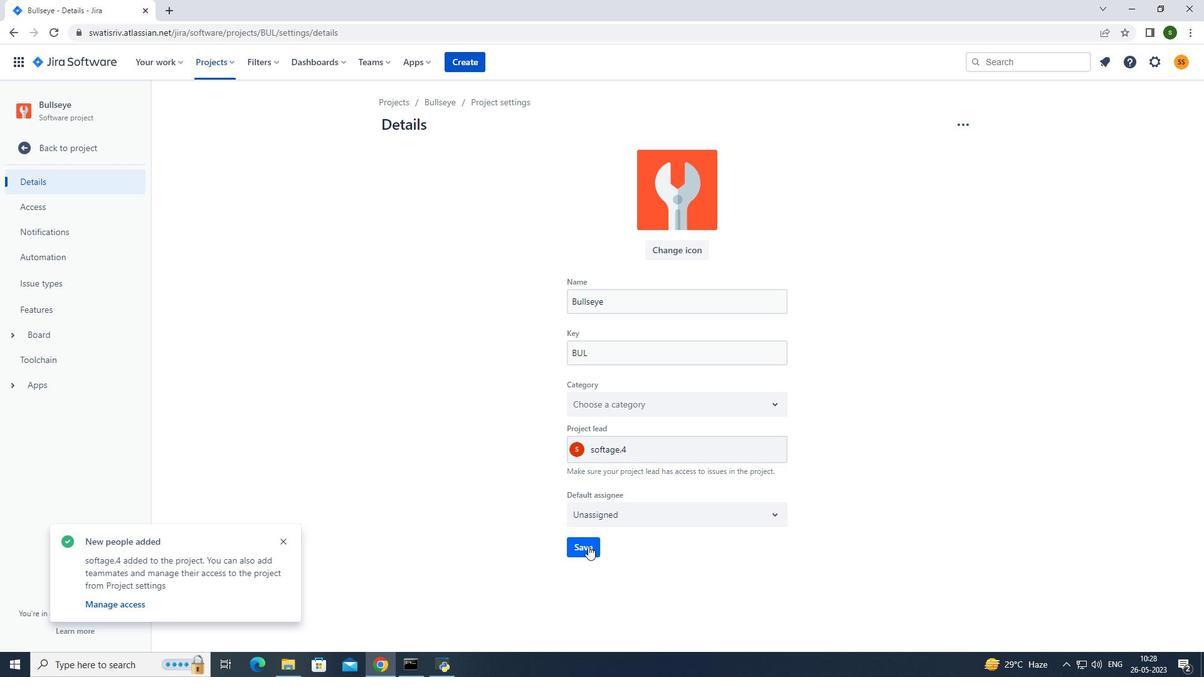 
Action: Mouse moved to (217, 54)
Screenshot: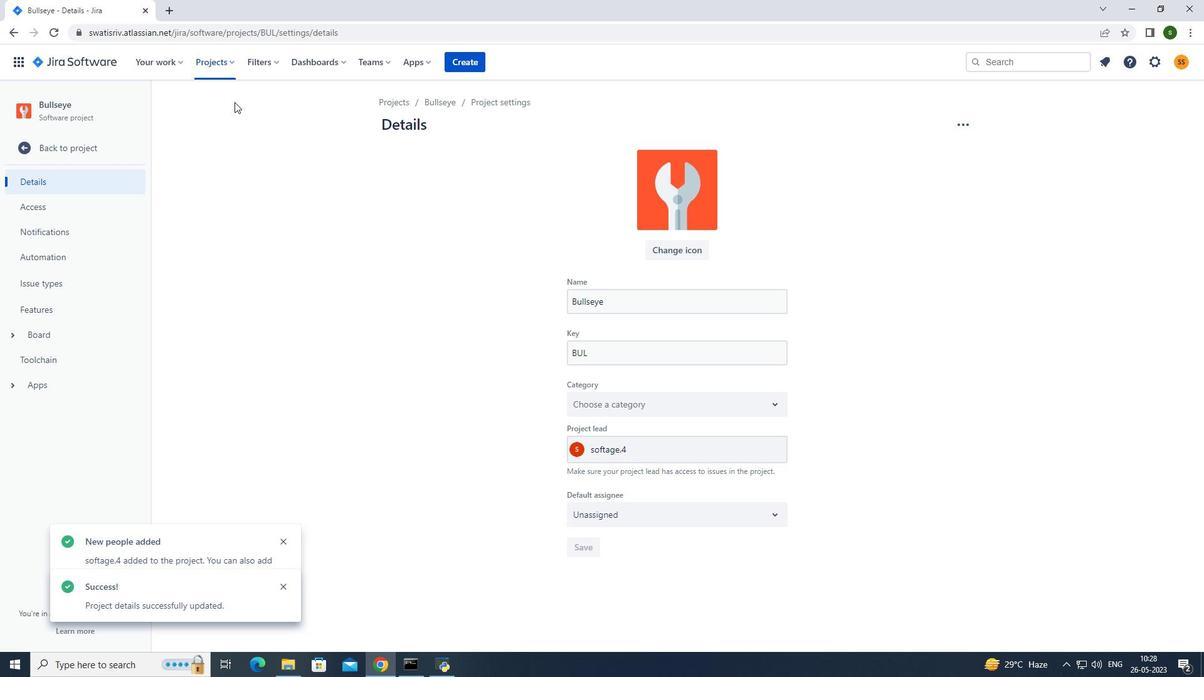 
Action: Mouse pressed left at (217, 54)
Screenshot: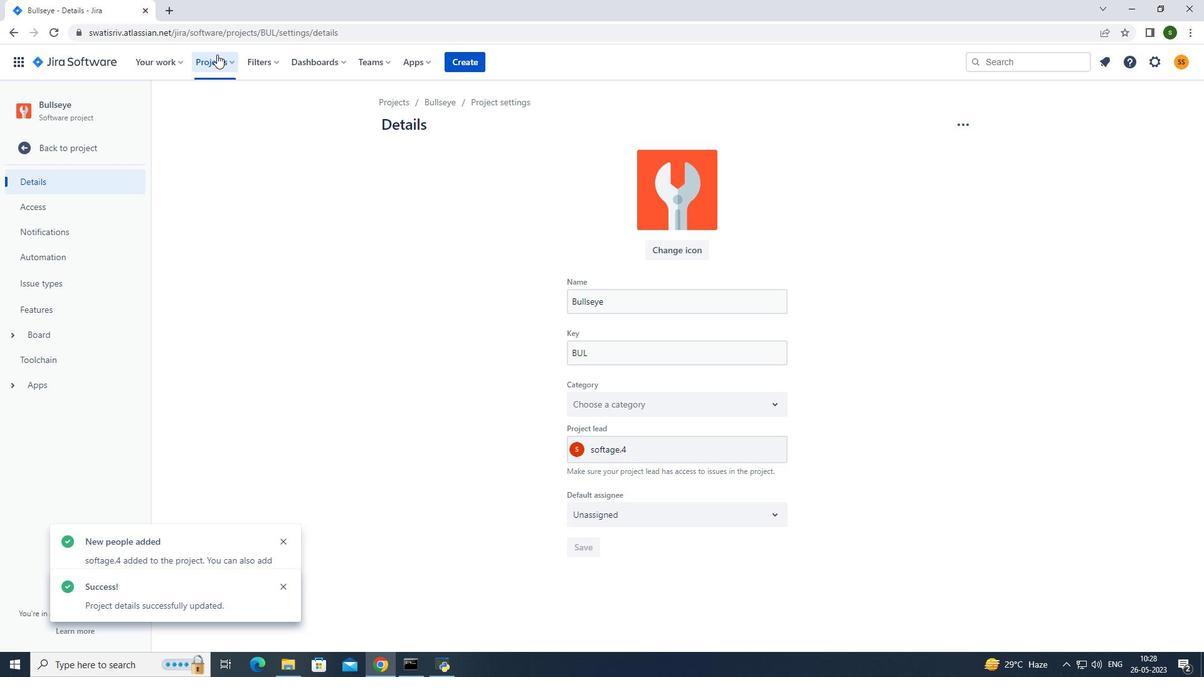 
Action: Mouse moved to (220, 111)
Screenshot: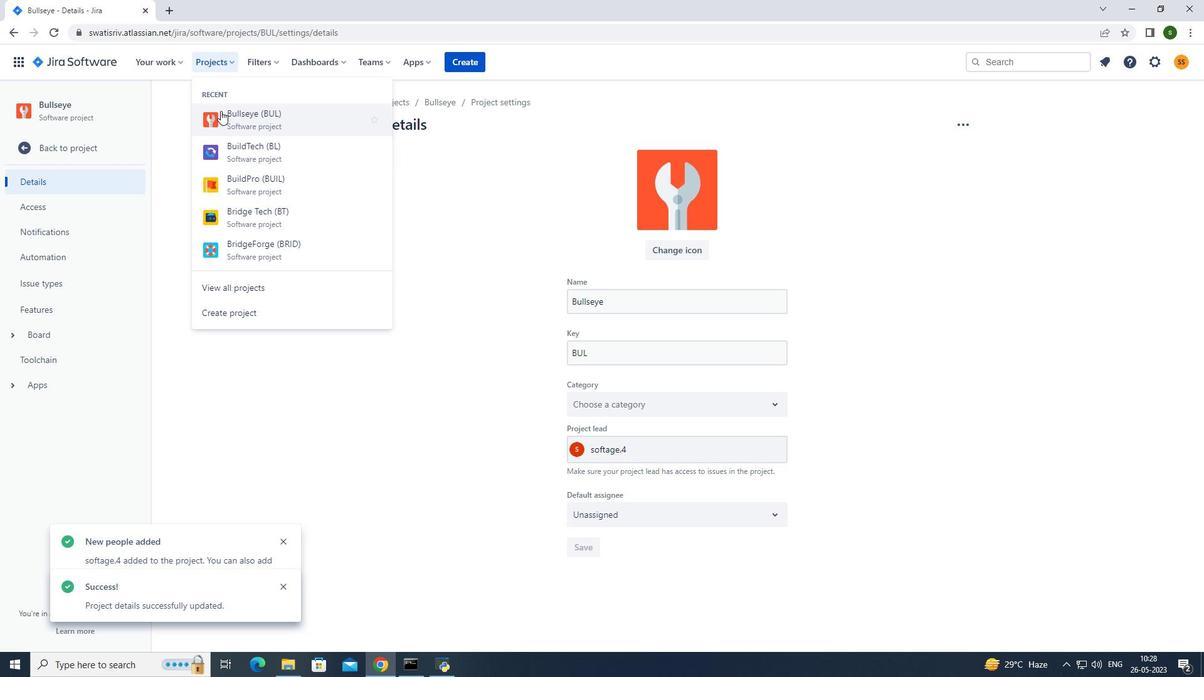 
Action: Mouse pressed left at (220, 111)
Screenshot: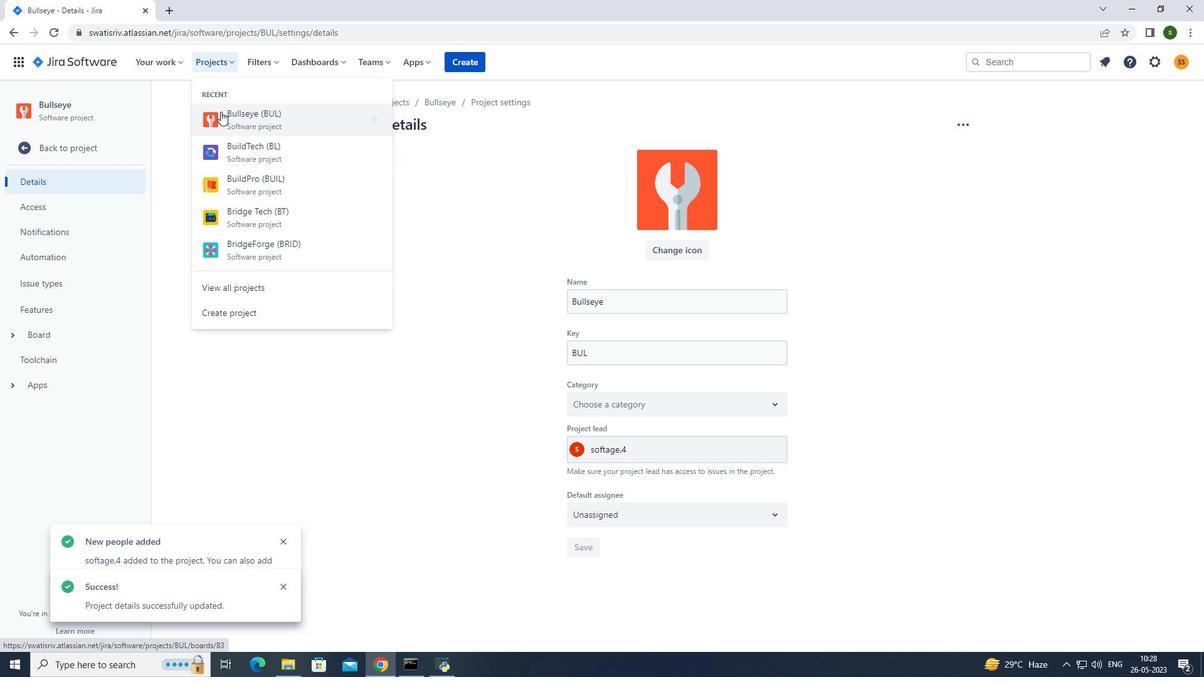 
Action: Mouse moved to (299, 168)
Screenshot: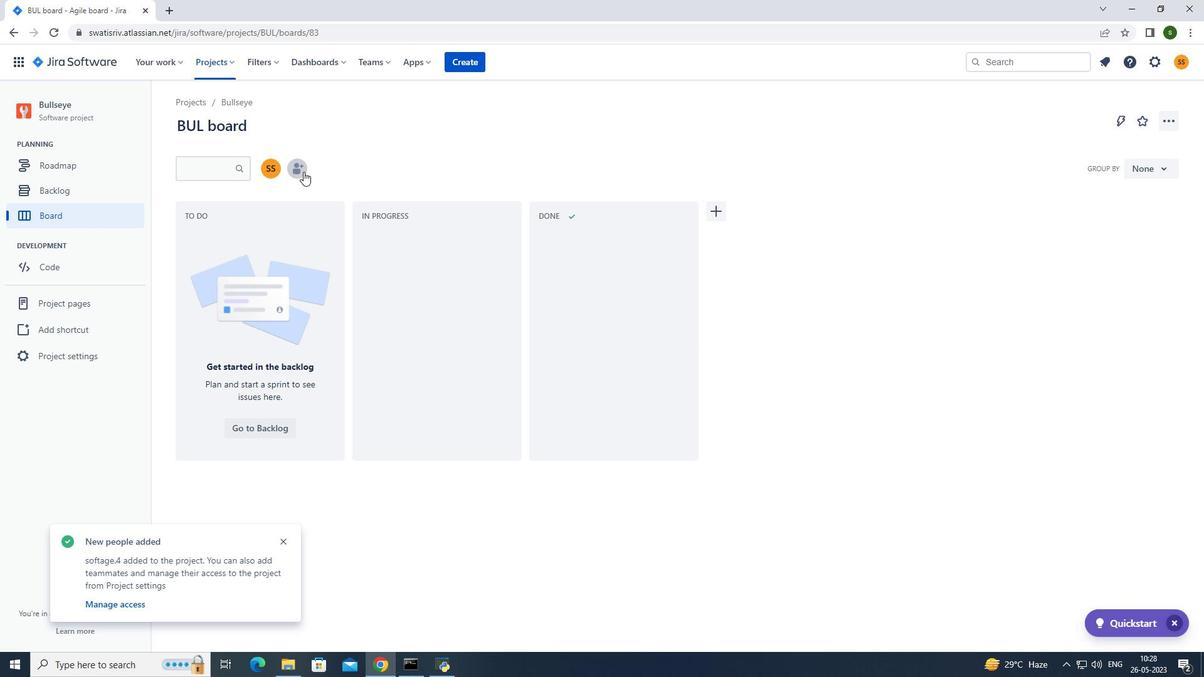 
Action: Mouse pressed left at (299, 168)
Screenshot: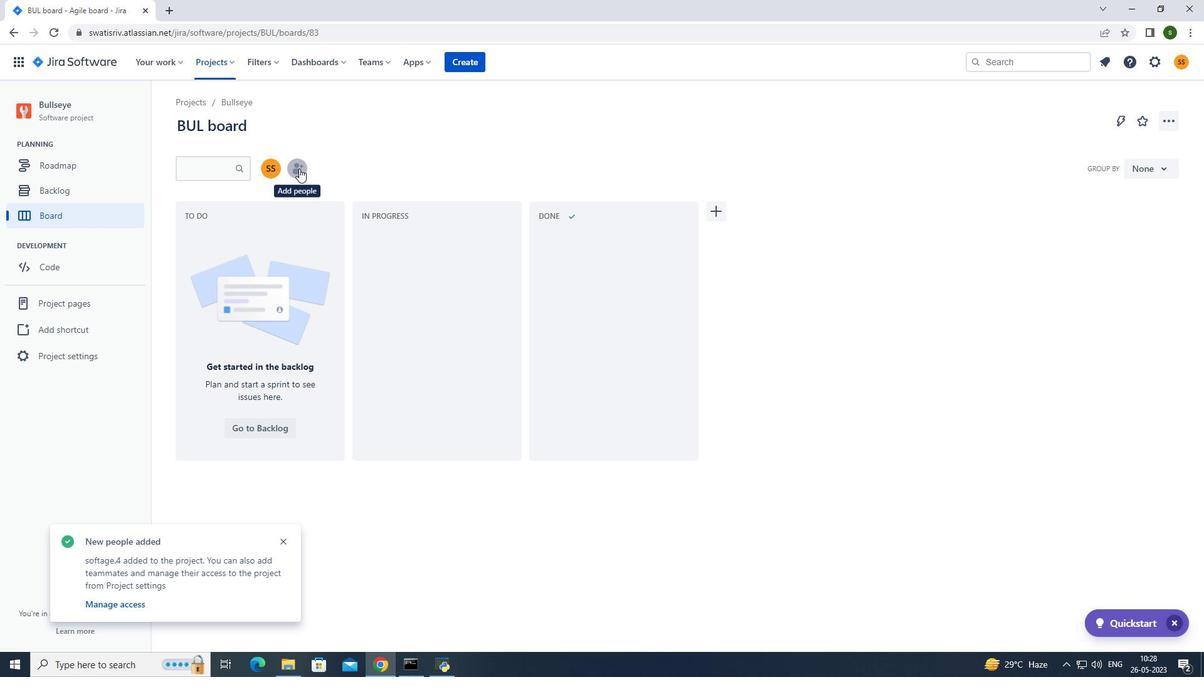 
Action: Mouse moved to (554, 133)
Screenshot: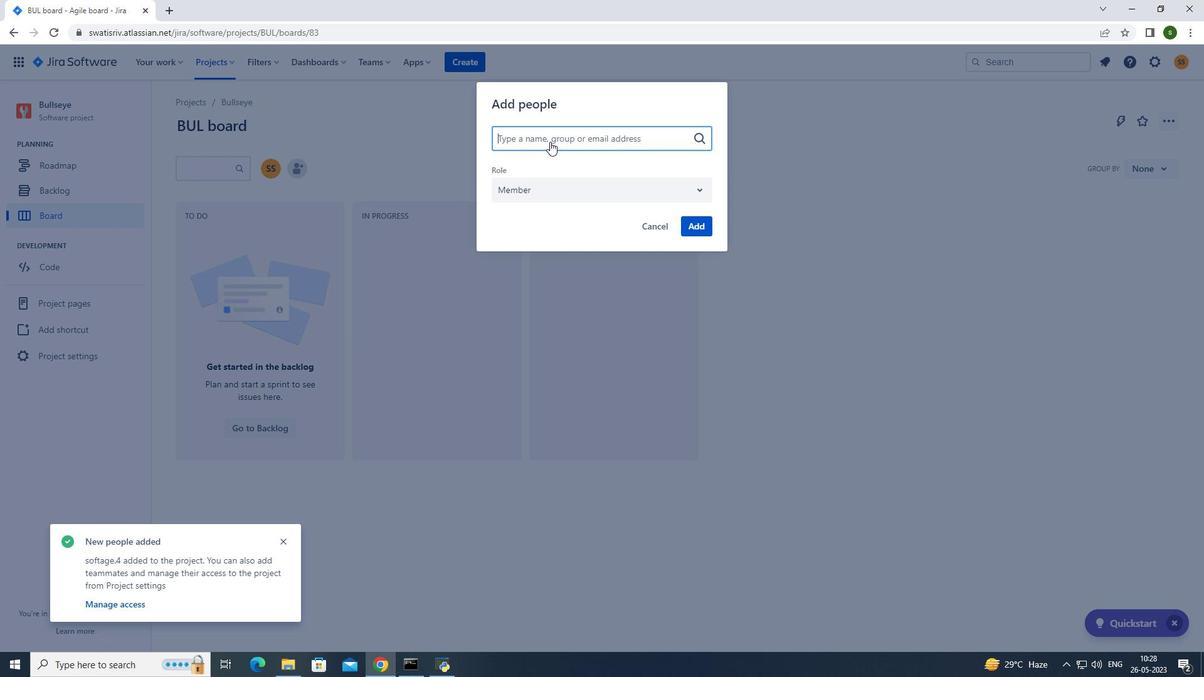 
Action: Key pressed softage.1<Key.shift>@softage.net
Screenshot: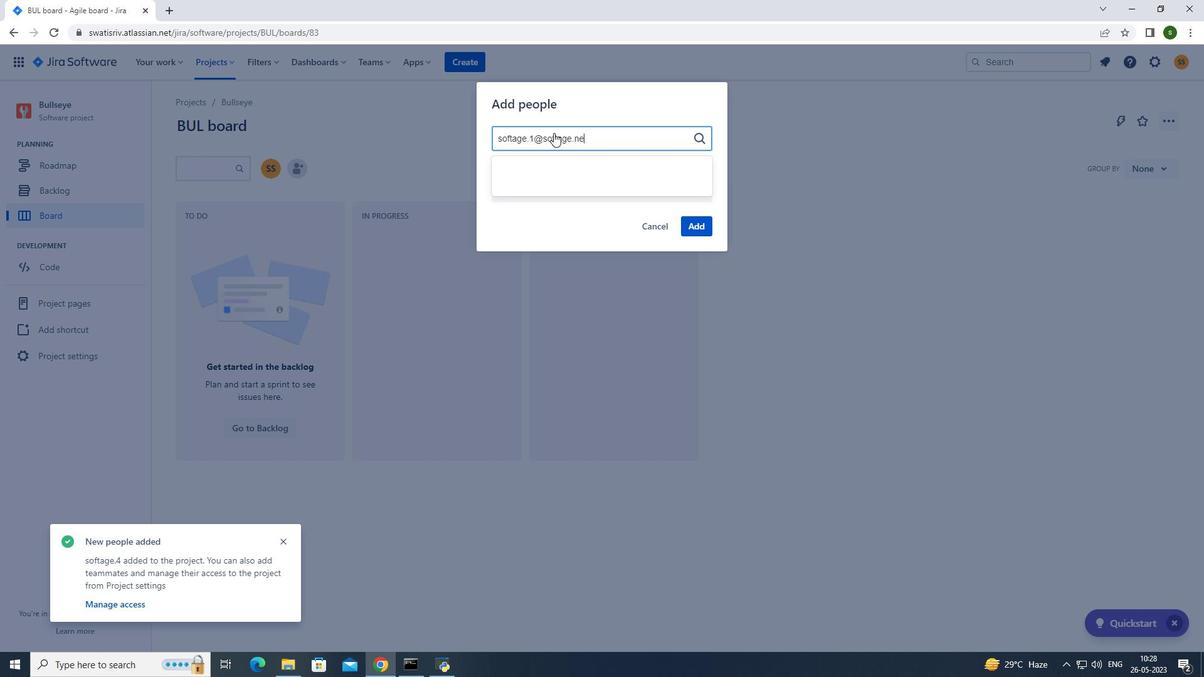 
Action: Mouse moved to (572, 175)
Screenshot: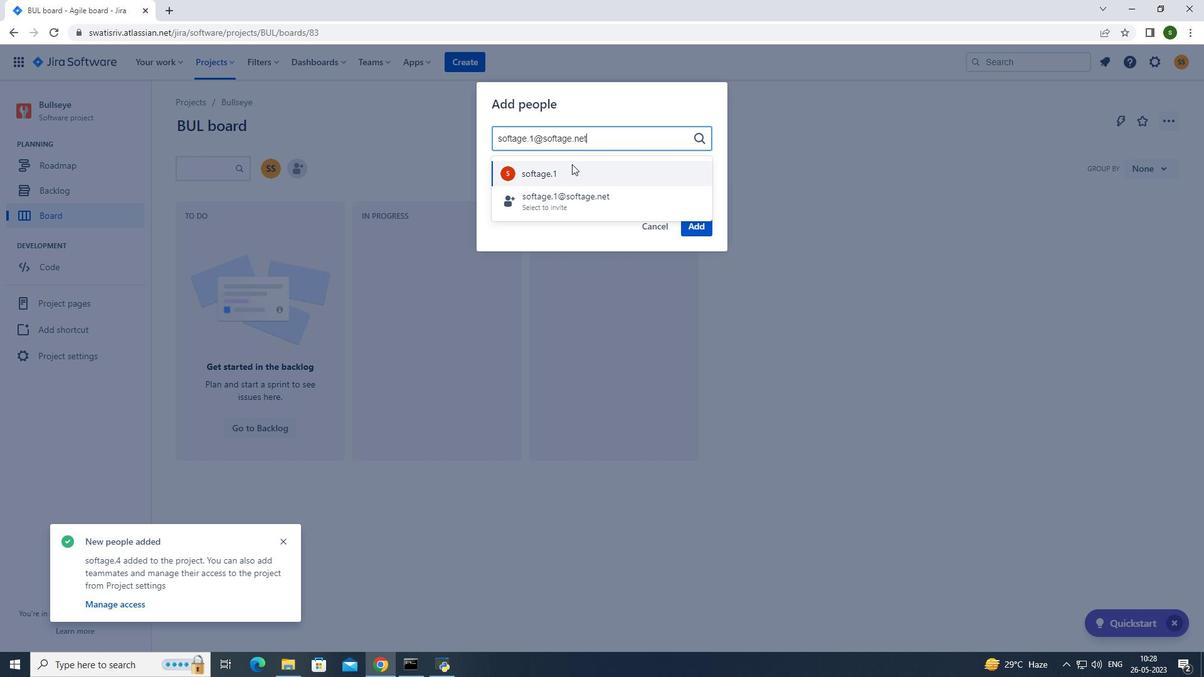 
Action: Mouse pressed left at (572, 175)
Screenshot: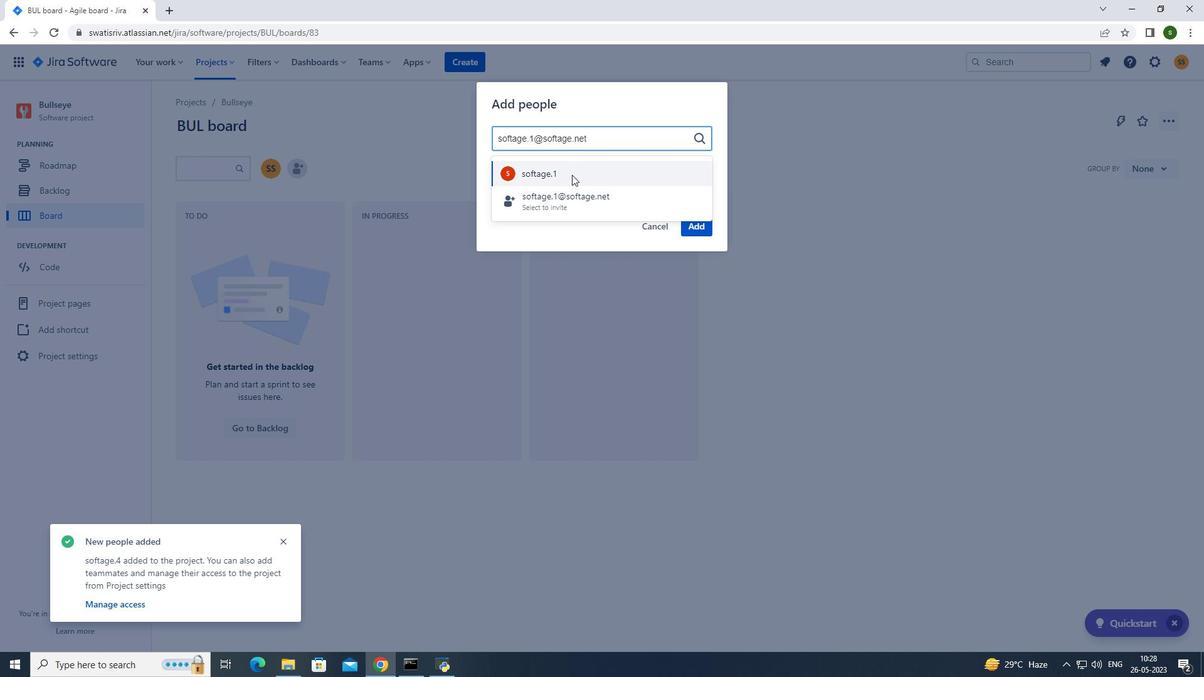 
Action: Mouse moved to (701, 217)
Screenshot: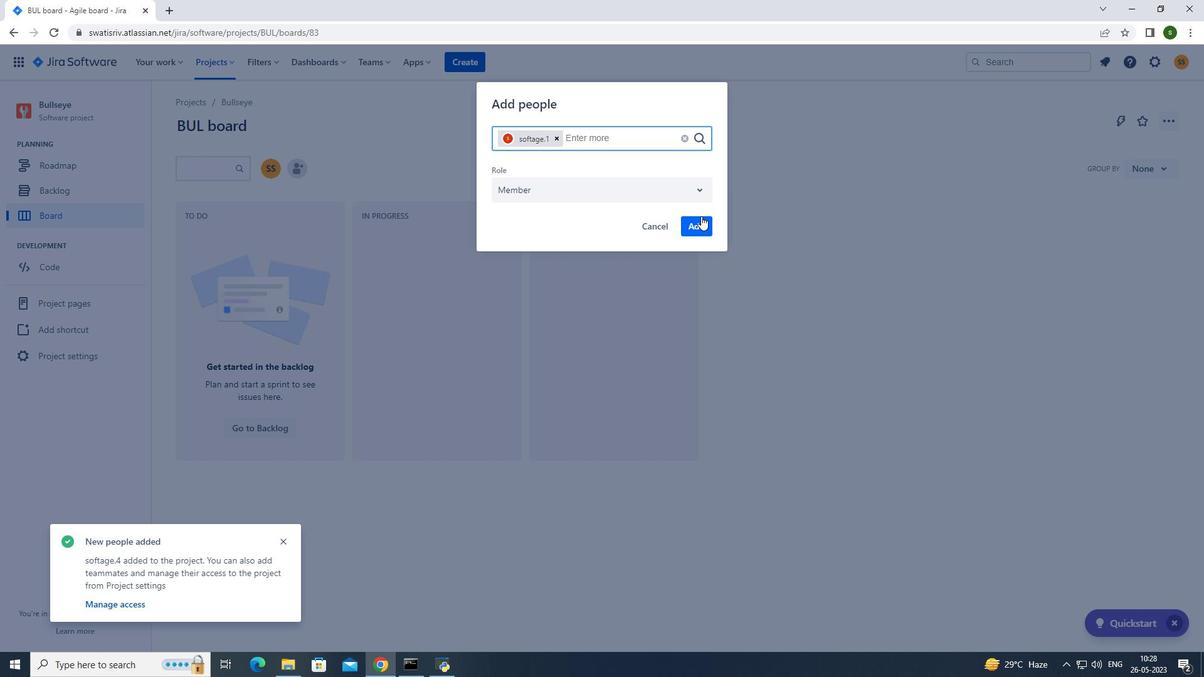 
Action: Mouse pressed left at (701, 217)
Screenshot: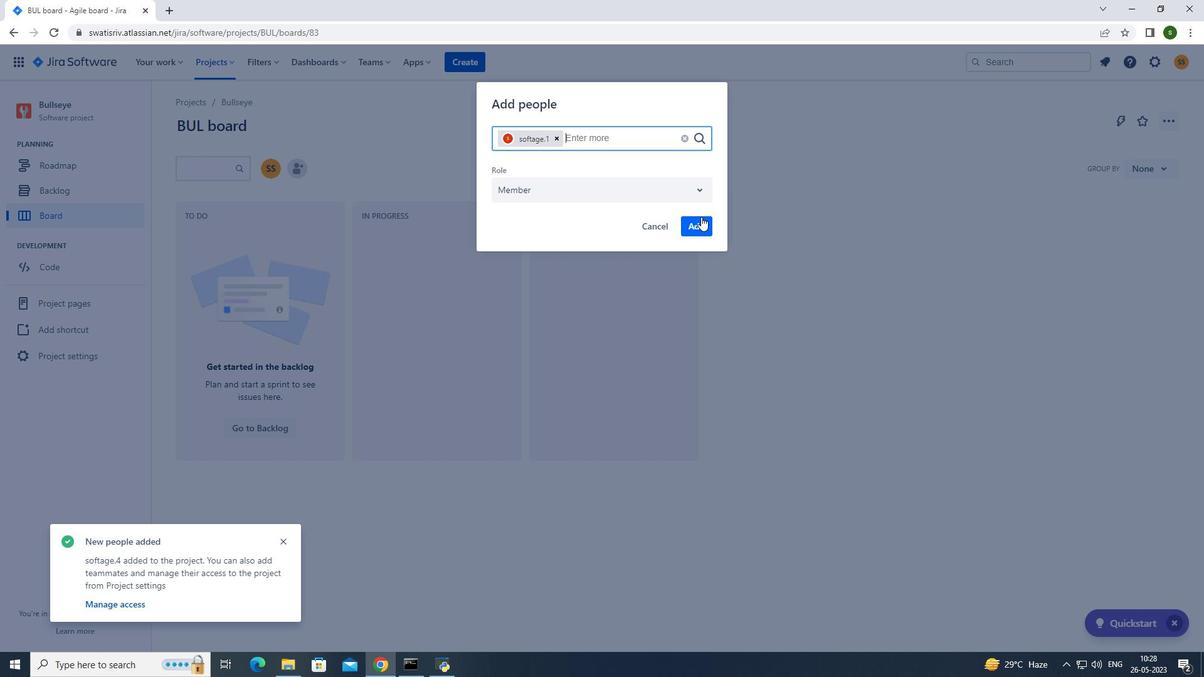 
Action: Mouse moved to (831, 266)
Screenshot: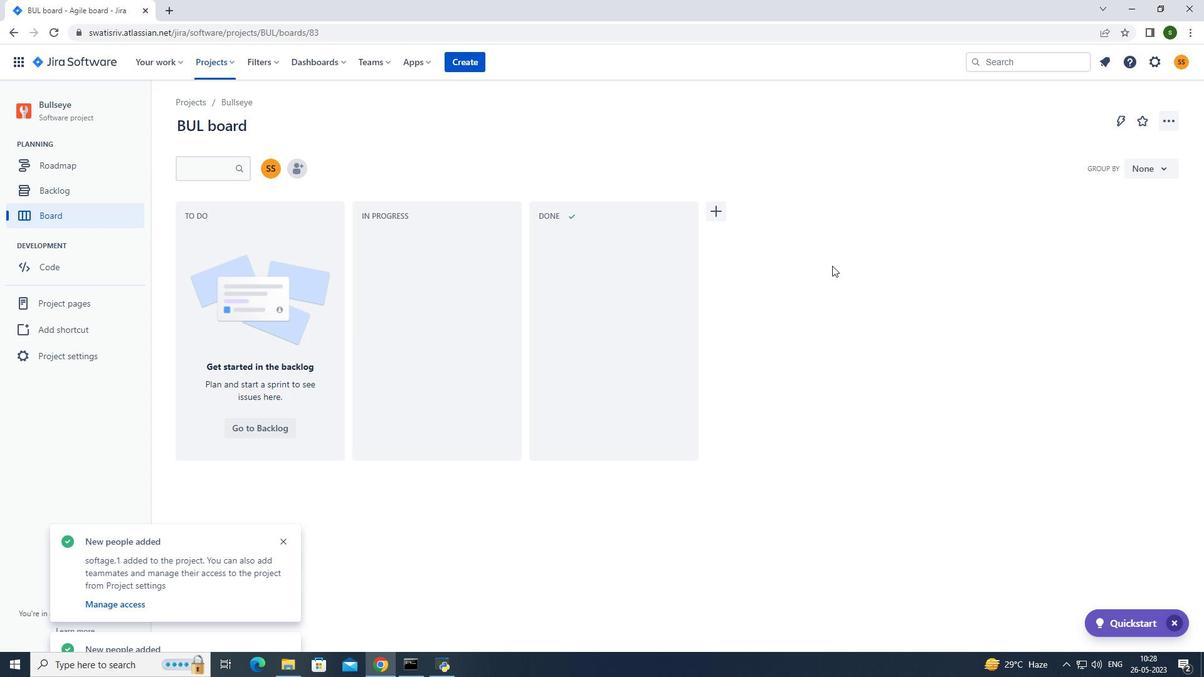 
